 Task: Sort the products in the category "Soup, Salads & Sandwiches" by price (lowest first).
Action: Mouse scrolled (137, 117) with delta (0, 0)
Screenshot: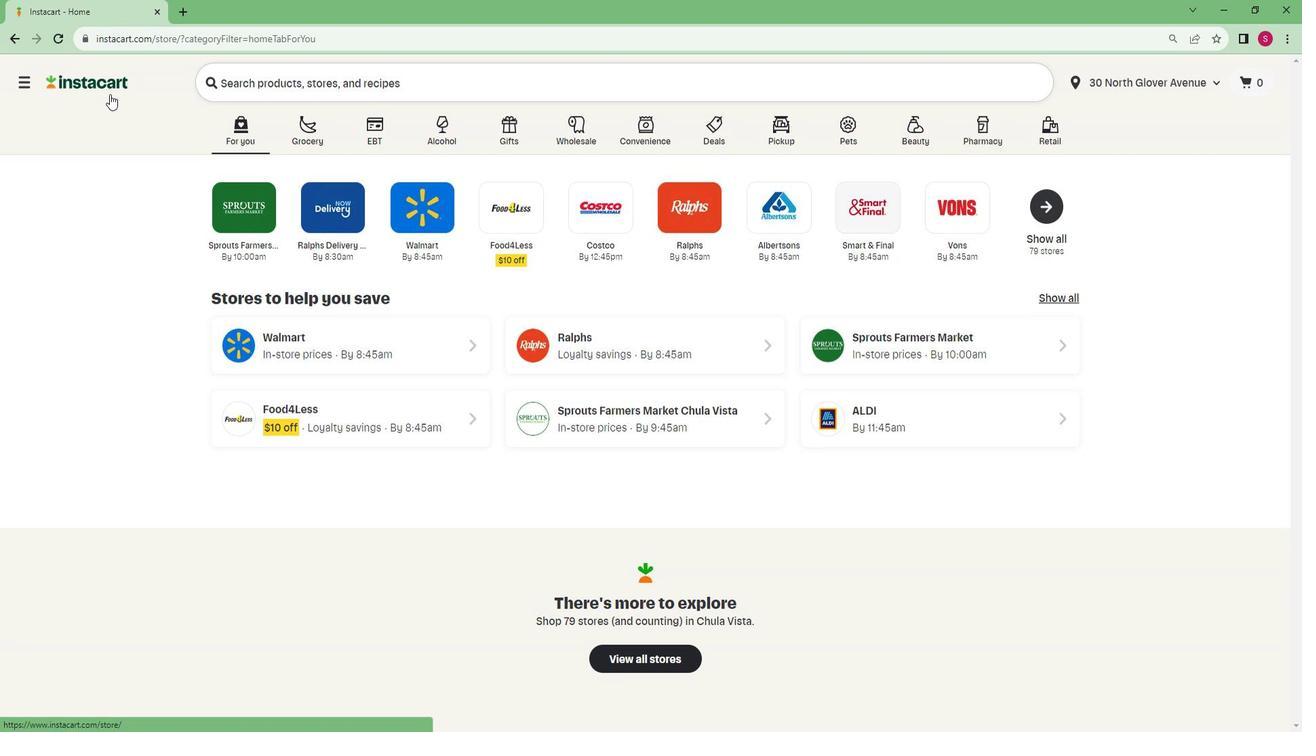 
Action: Mouse moved to (319, 160)
Screenshot: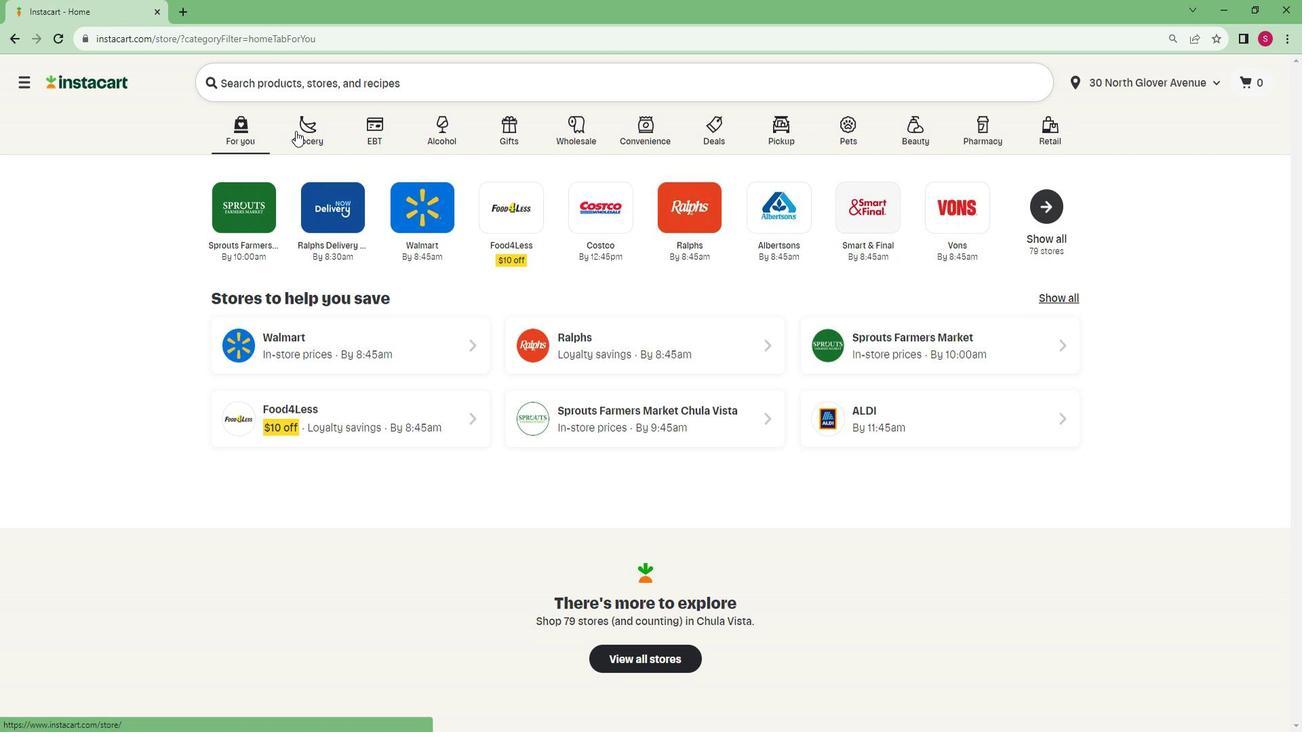 
Action: Mouse pressed left at (319, 160)
Screenshot: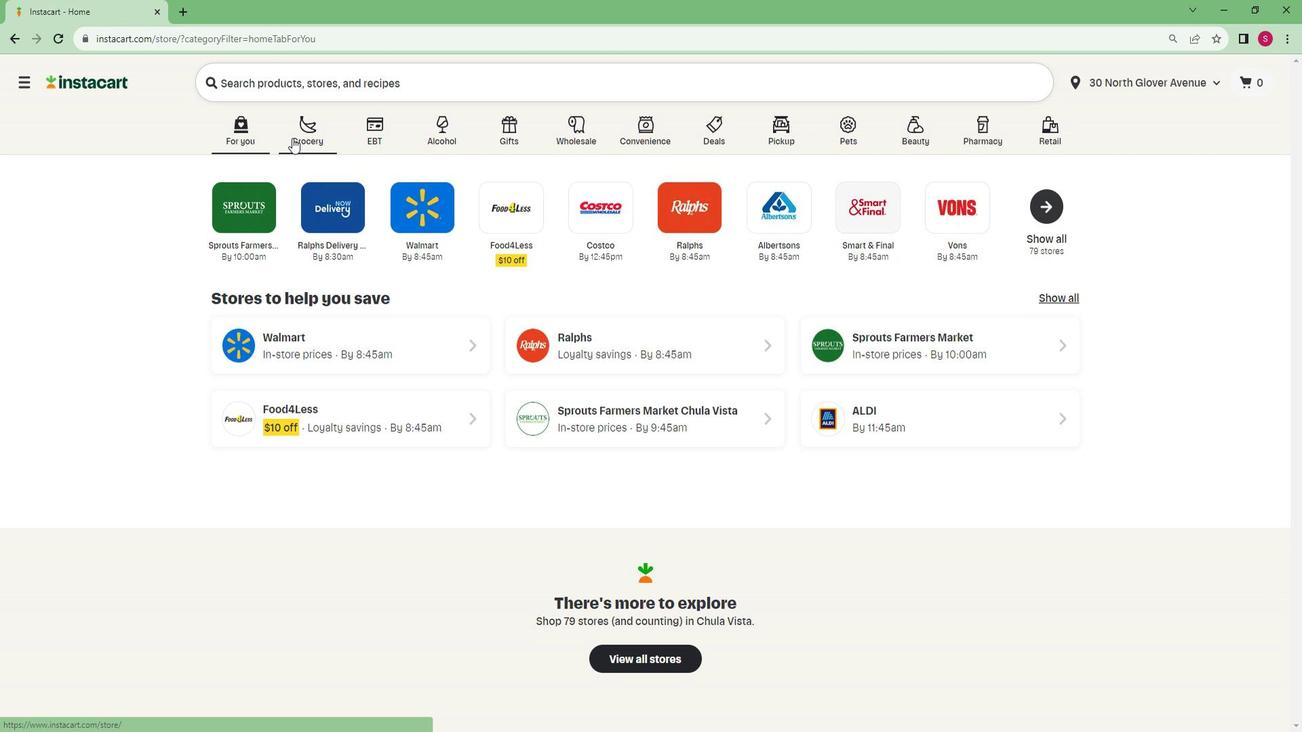 
Action: Mouse moved to (330, 231)
Screenshot: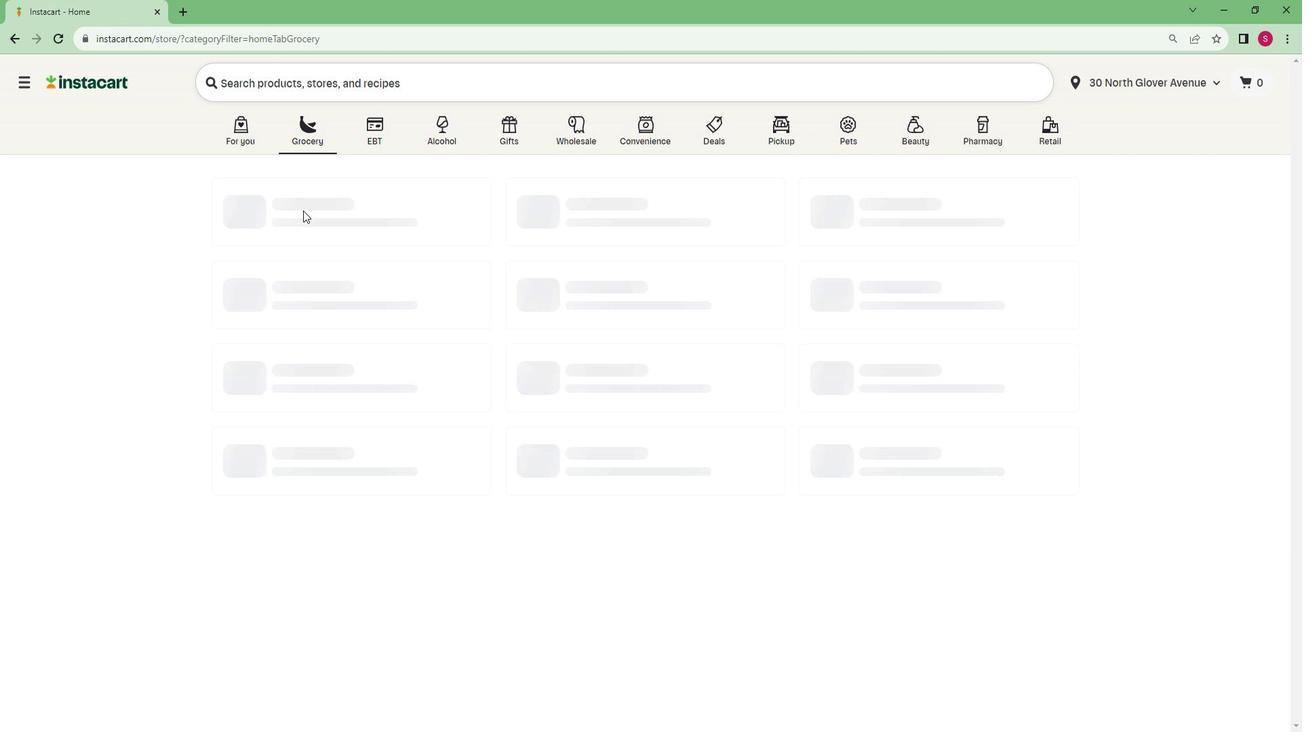 
Action: Mouse scrolled (330, 230) with delta (0, 0)
Screenshot: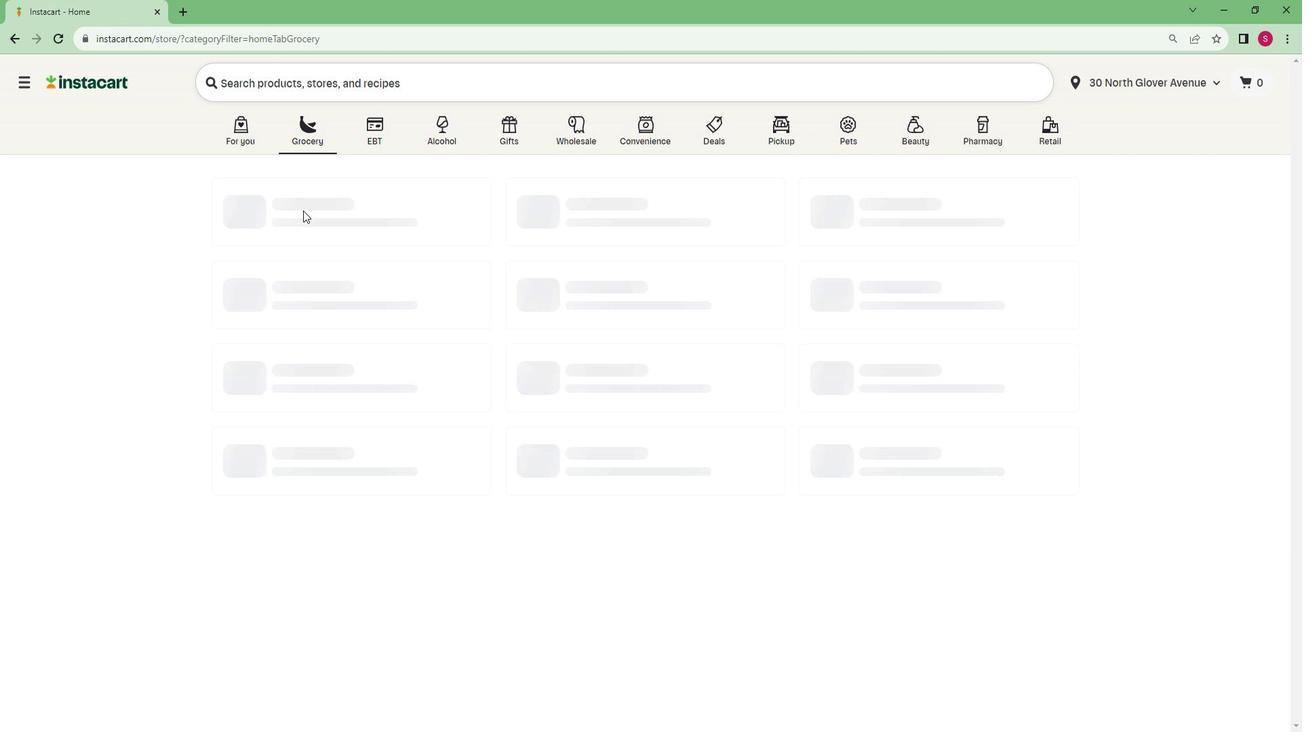 
Action: Mouse moved to (307, 390)
Screenshot: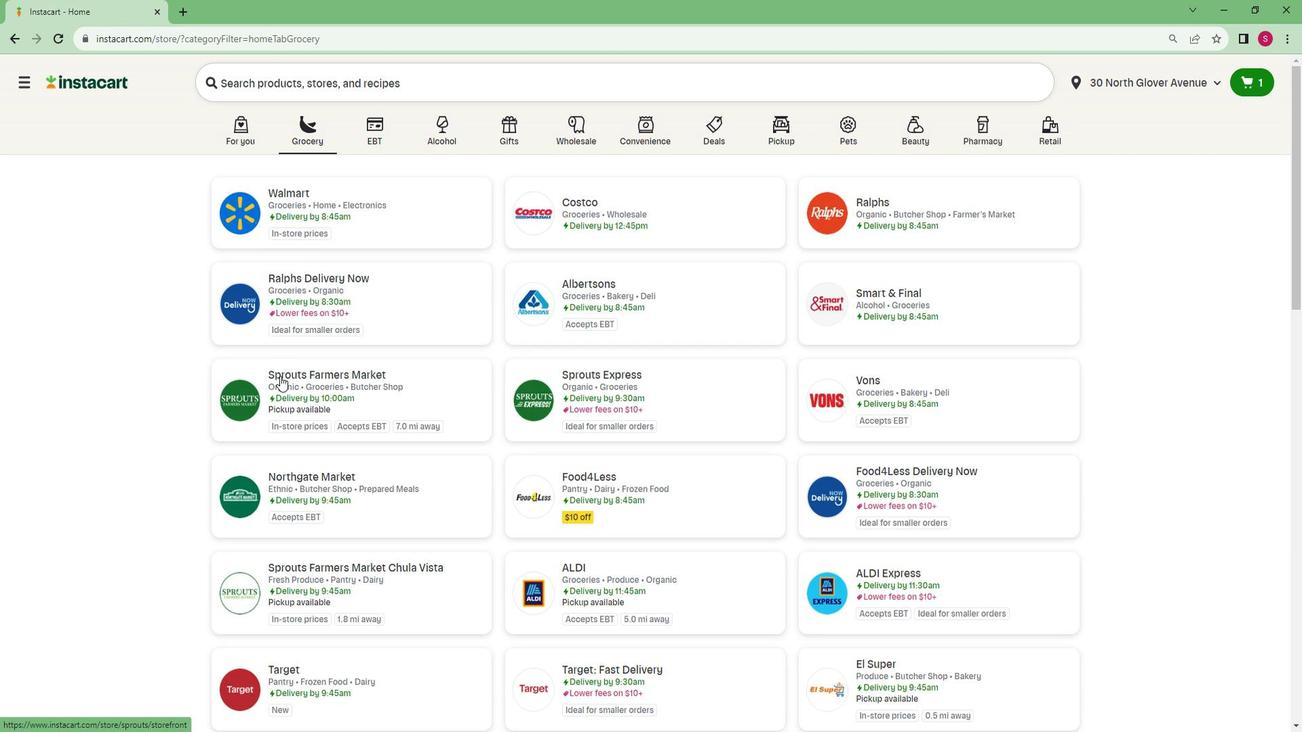 
Action: Mouse pressed left at (307, 390)
Screenshot: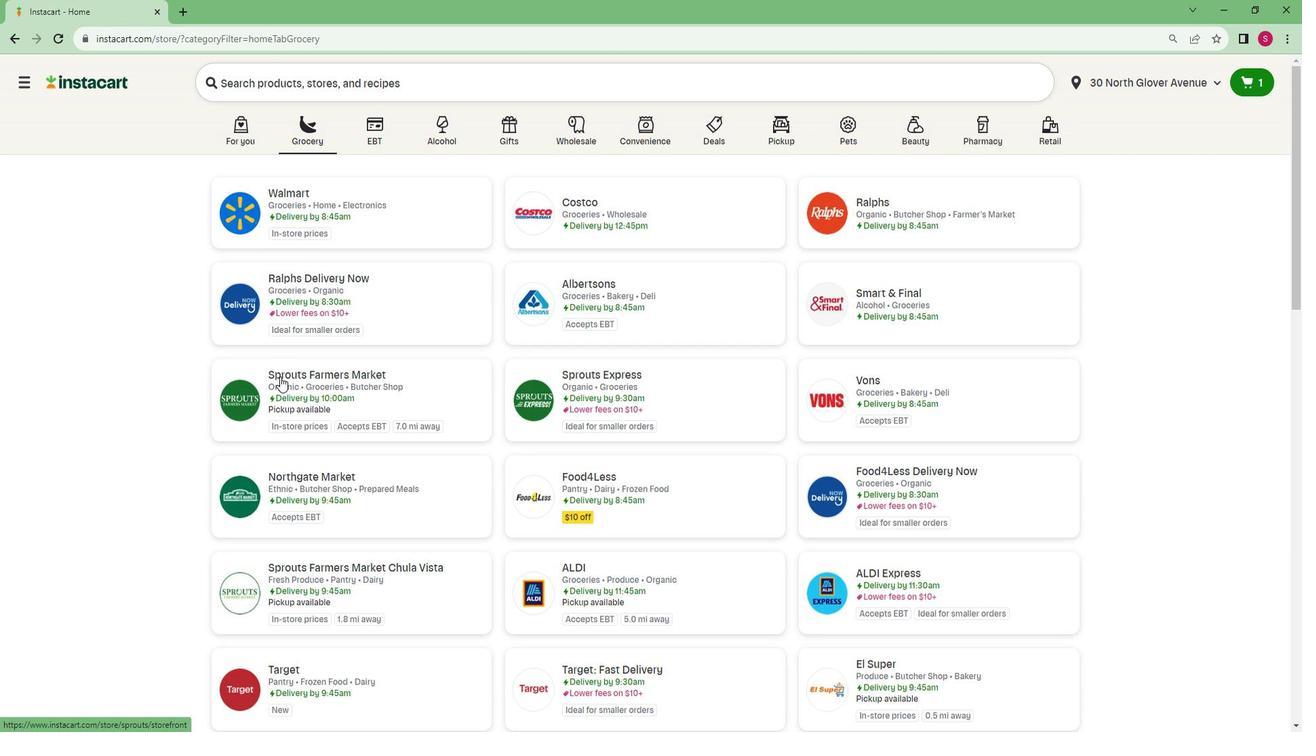 
Action: Mouse moved to (161, 501)
Screenshot: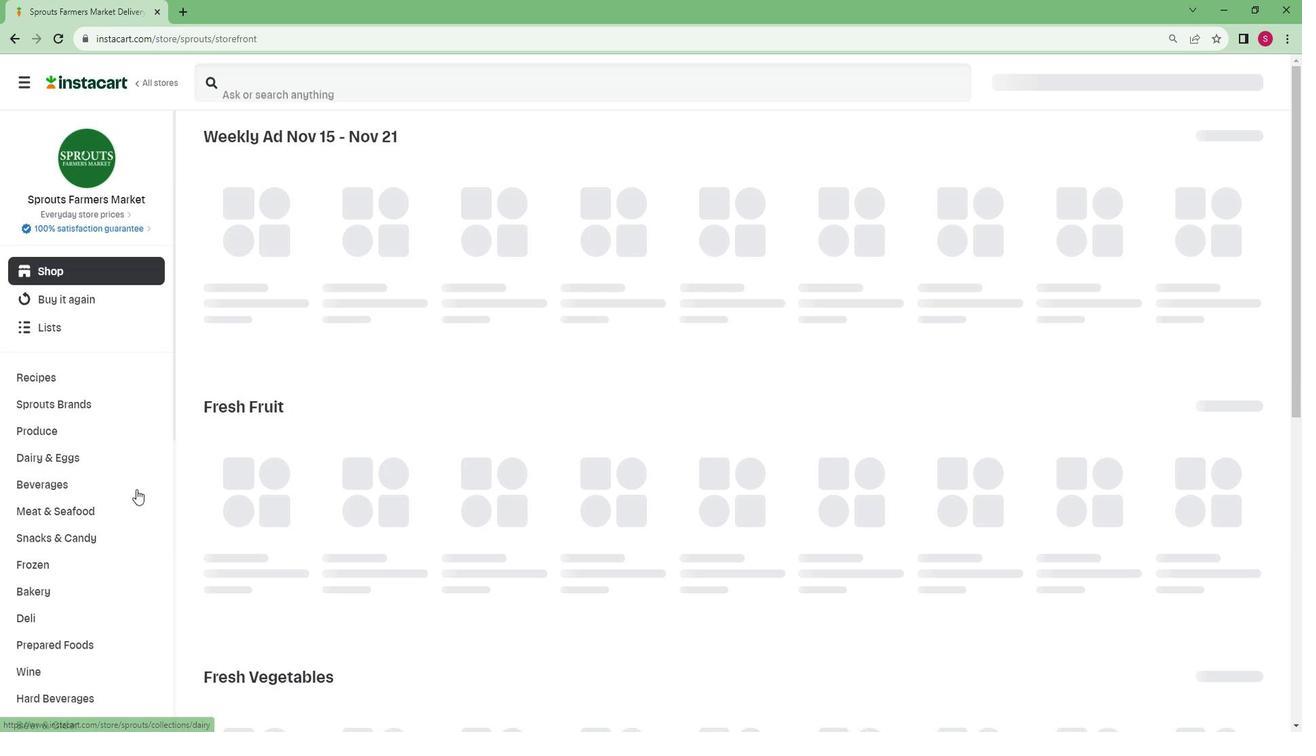 
Action: Mouse scrolled (161, 500) with delta (0, 0)
Screenshot: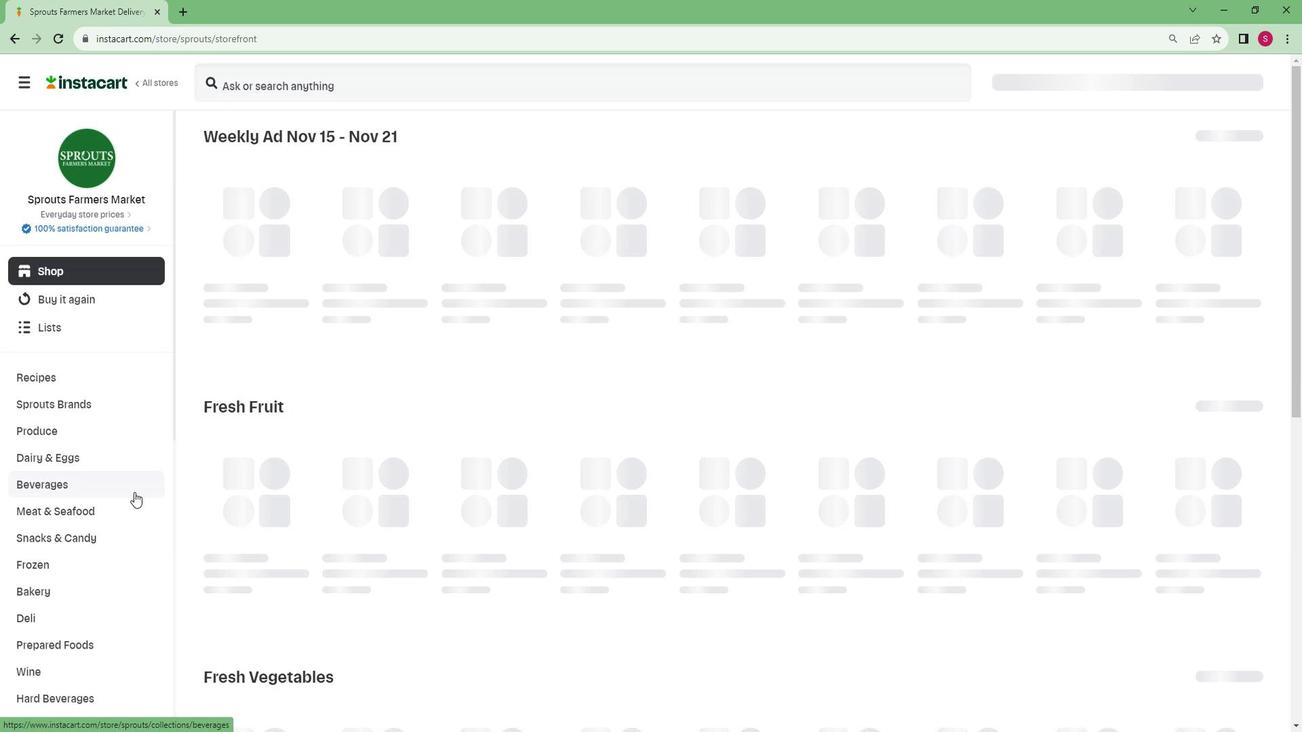 
Action: Mouse scrolled (161, 500) with delta (0, 0)
Screenshot: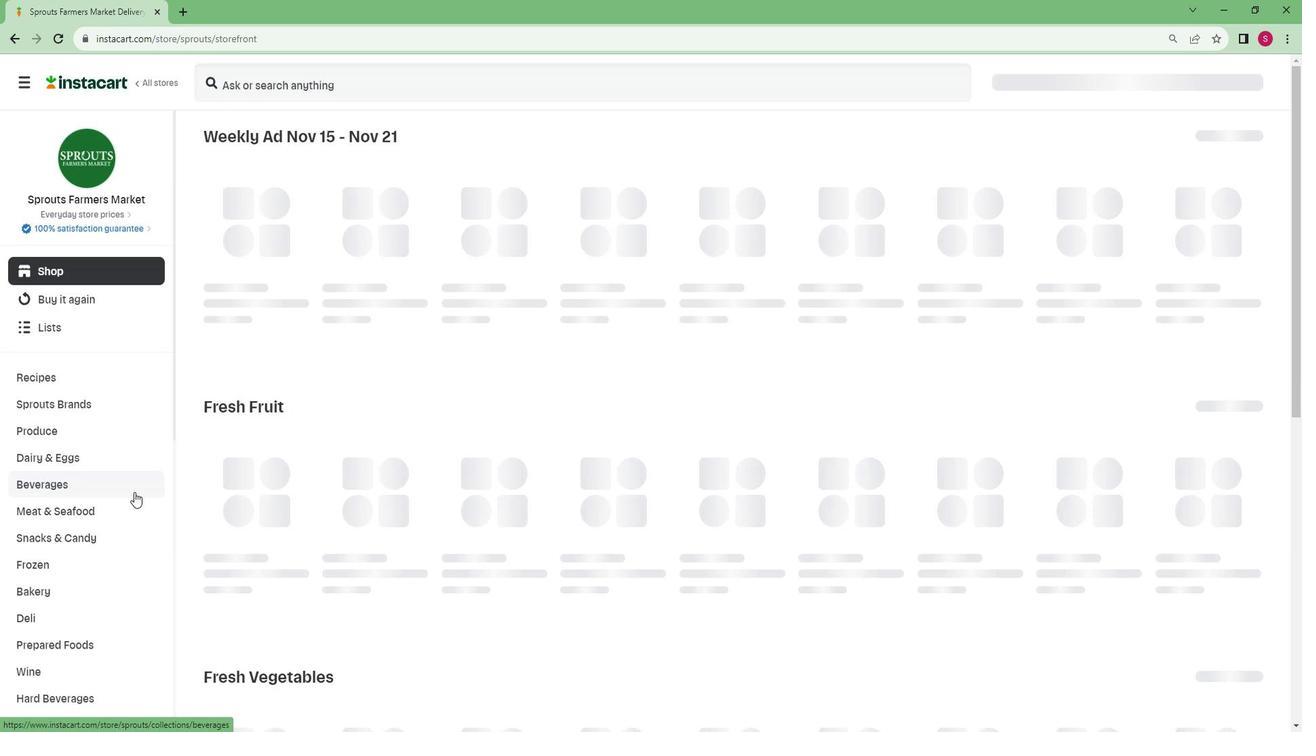 
Action: Mouse scrolled (161, 500) with delta (0, 0)
Screenshot: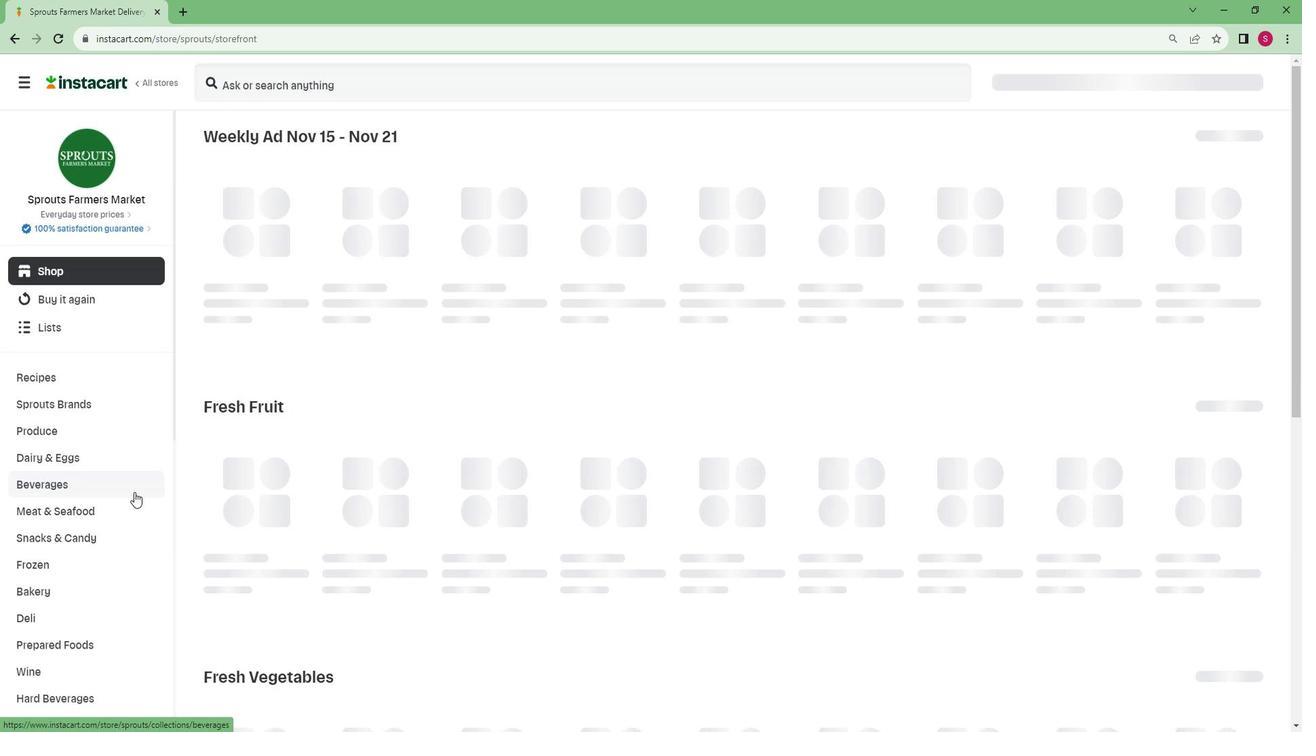 
Action: Mouse scrolled (161, 500) with delta (0, 0)
Screenshot: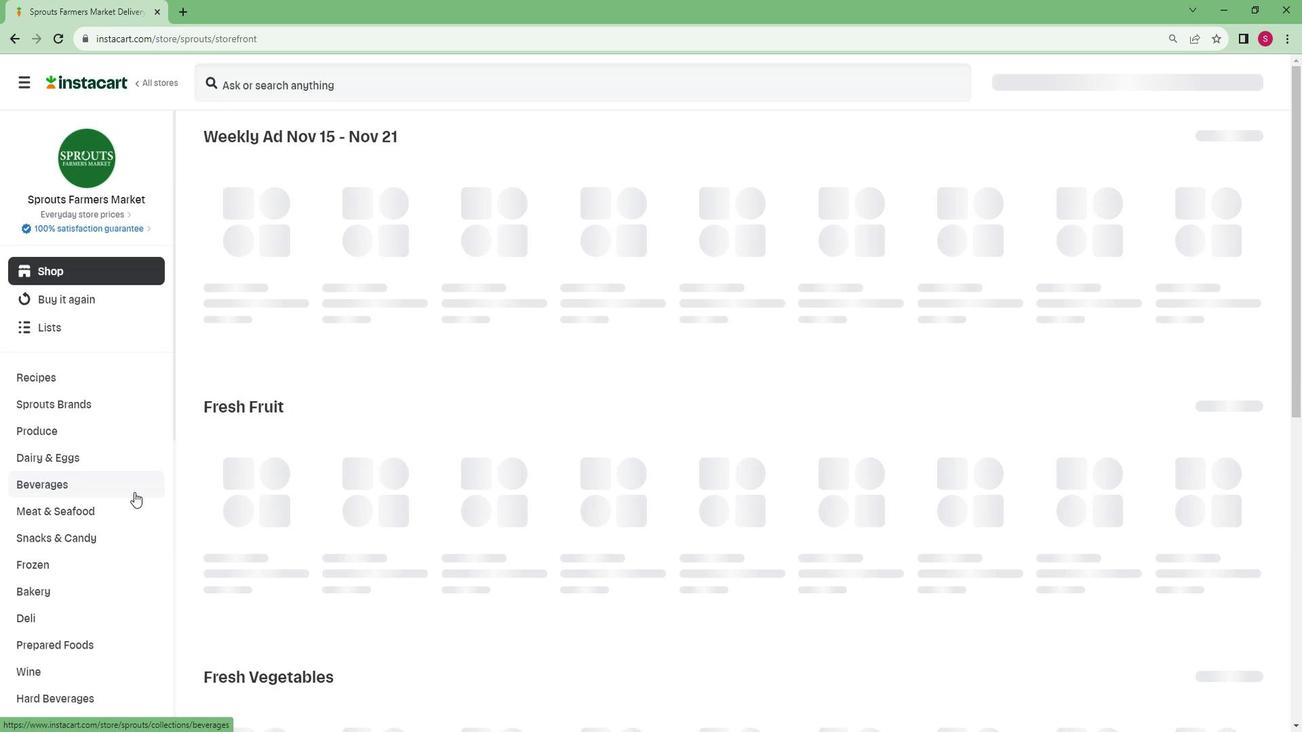 
Action: Mouse scrolled (161, 500) with delta (0, 0)
Screenshot: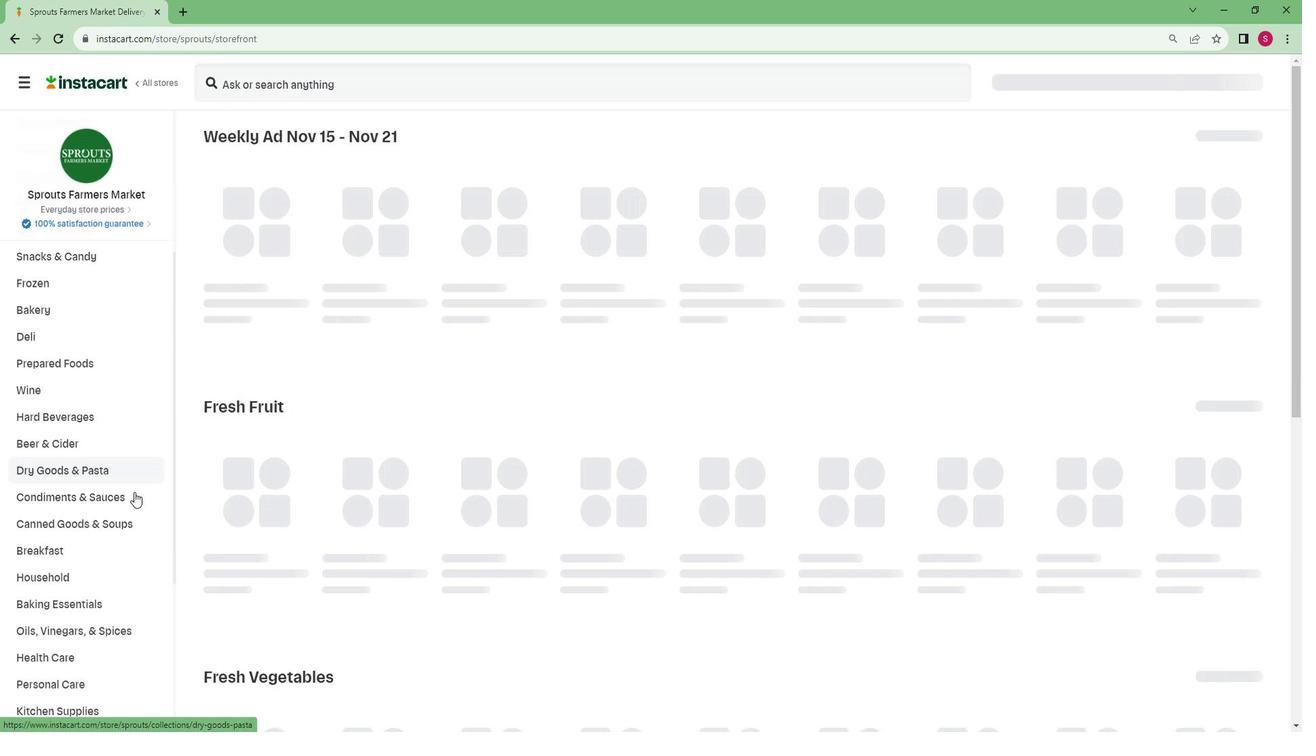
Action: Mouse scrolled (161, 500) with delta (0, 0)
Screenshot: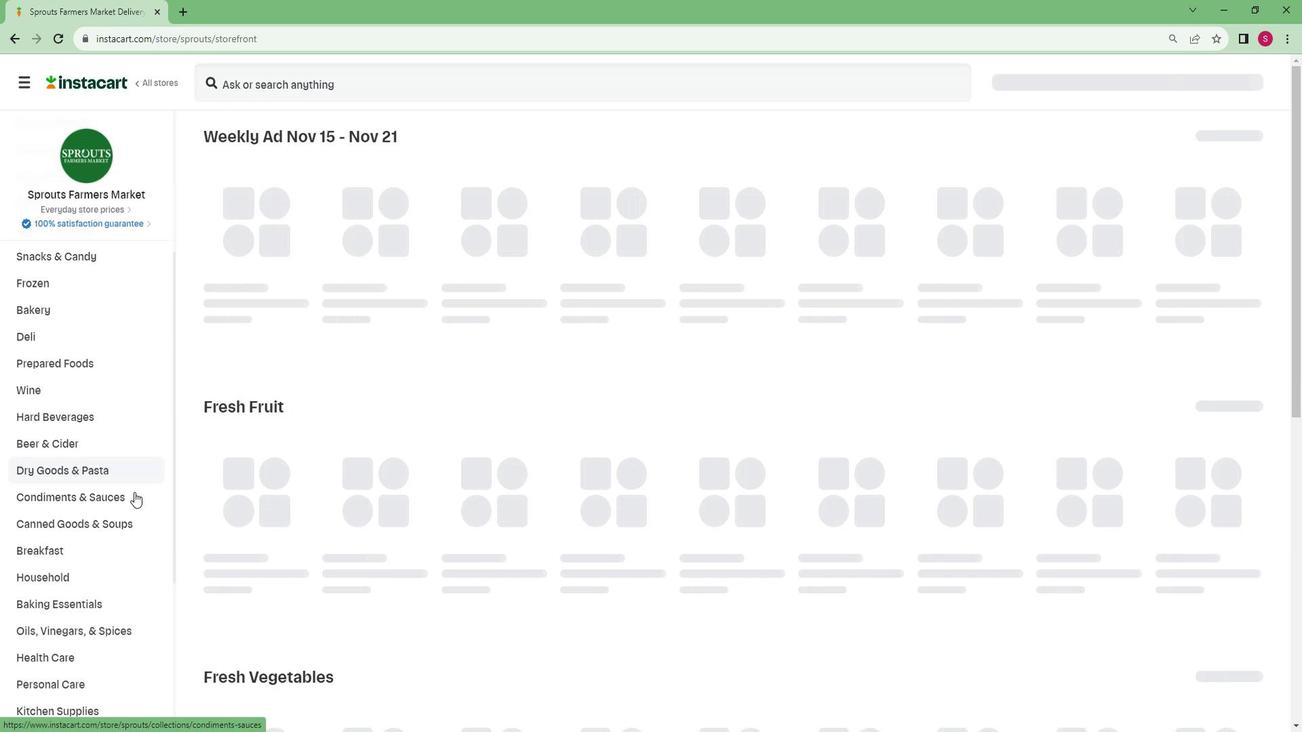 
Action: Mouse scrolled (161, 500) with delta (0, 0)
Screenshot: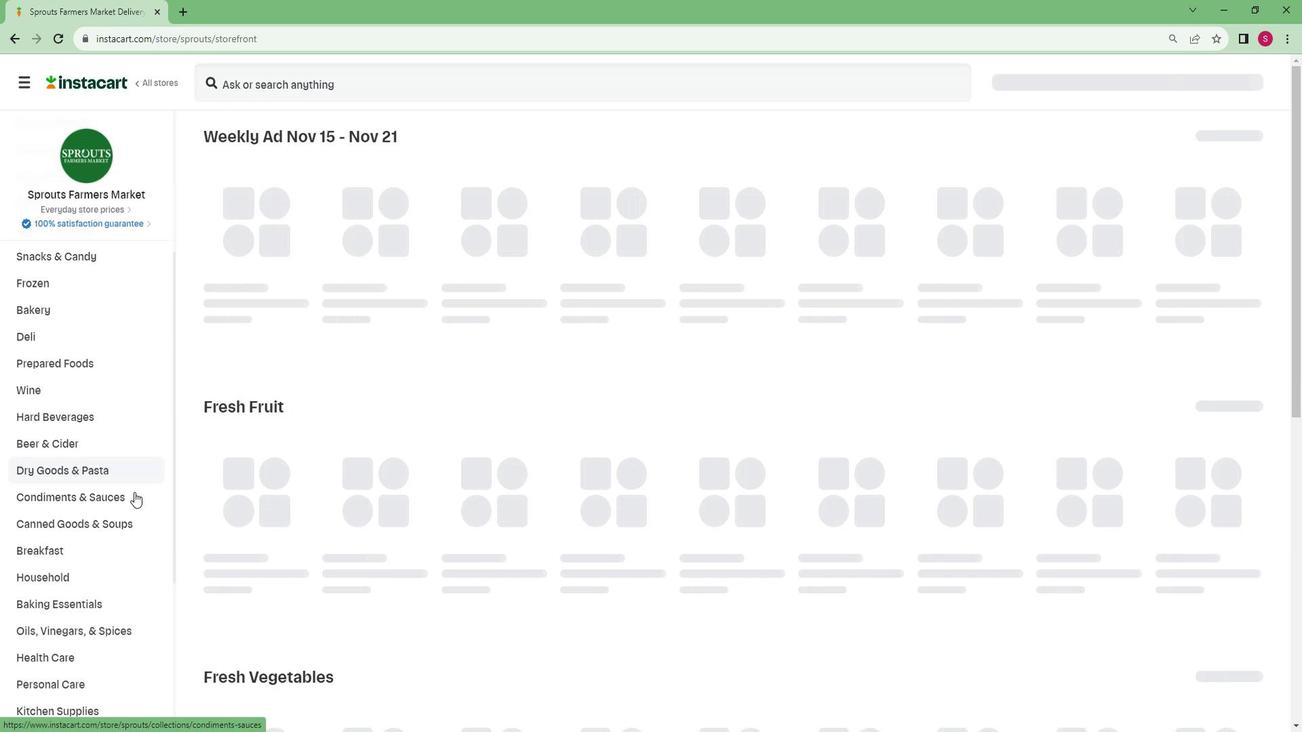 
Action: Mouse scrolled (161, 500) with delta (0, 0)
Screenshot: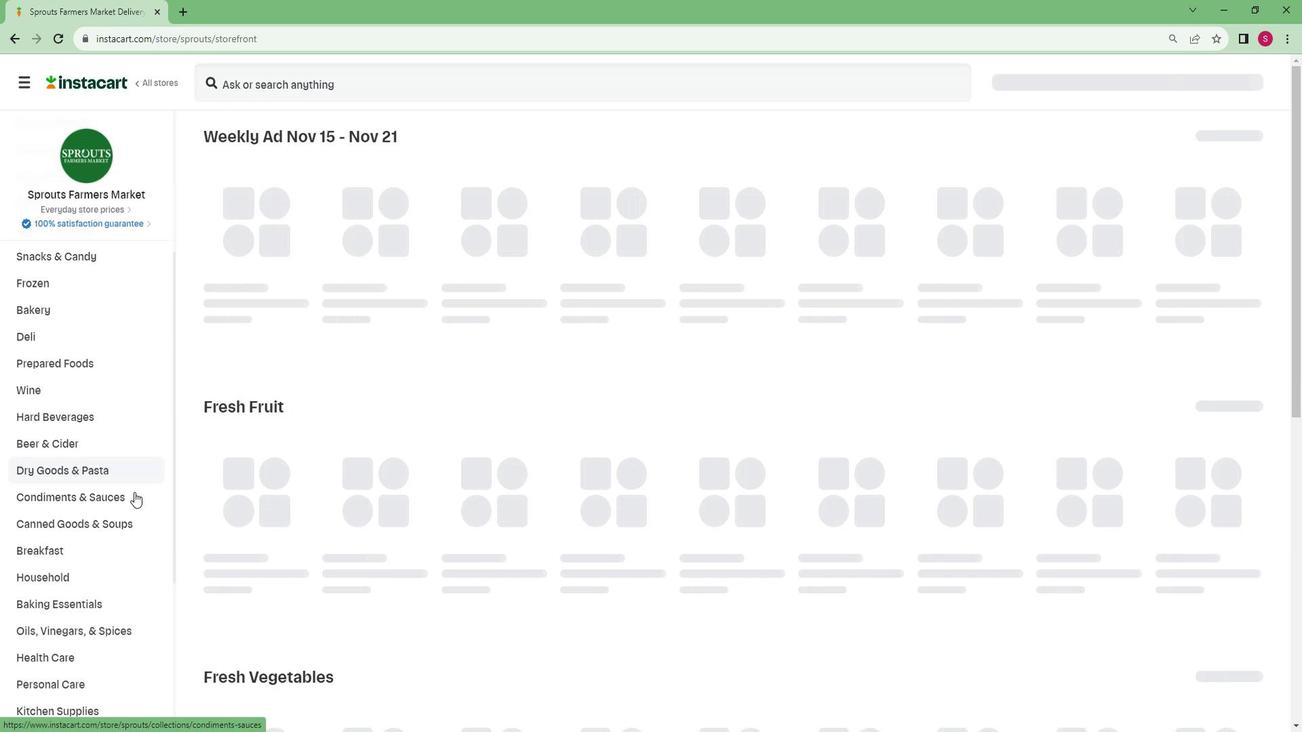 
Action: Mouse scrolled (161, 500) with delta (0, 0)
Screenshot: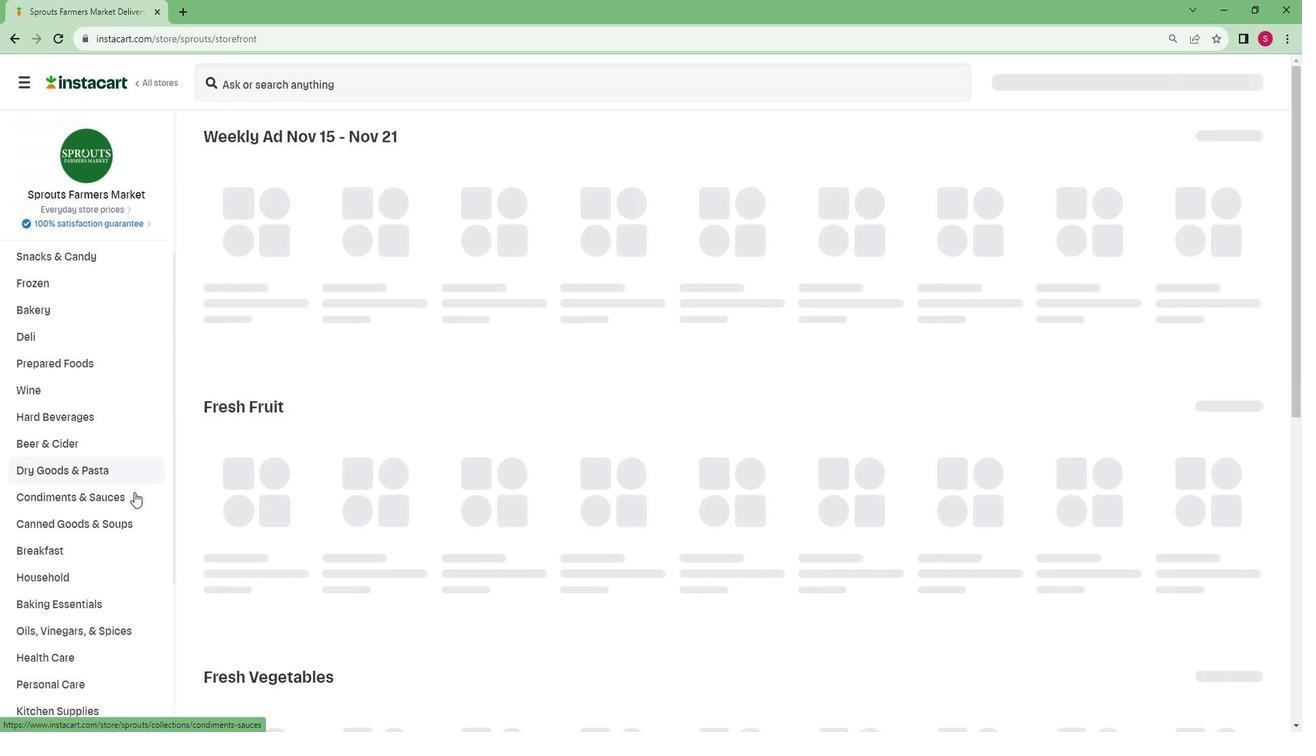 
Action: Mouse scrolled (161, 500) with delta (0, 0)
Screenshot: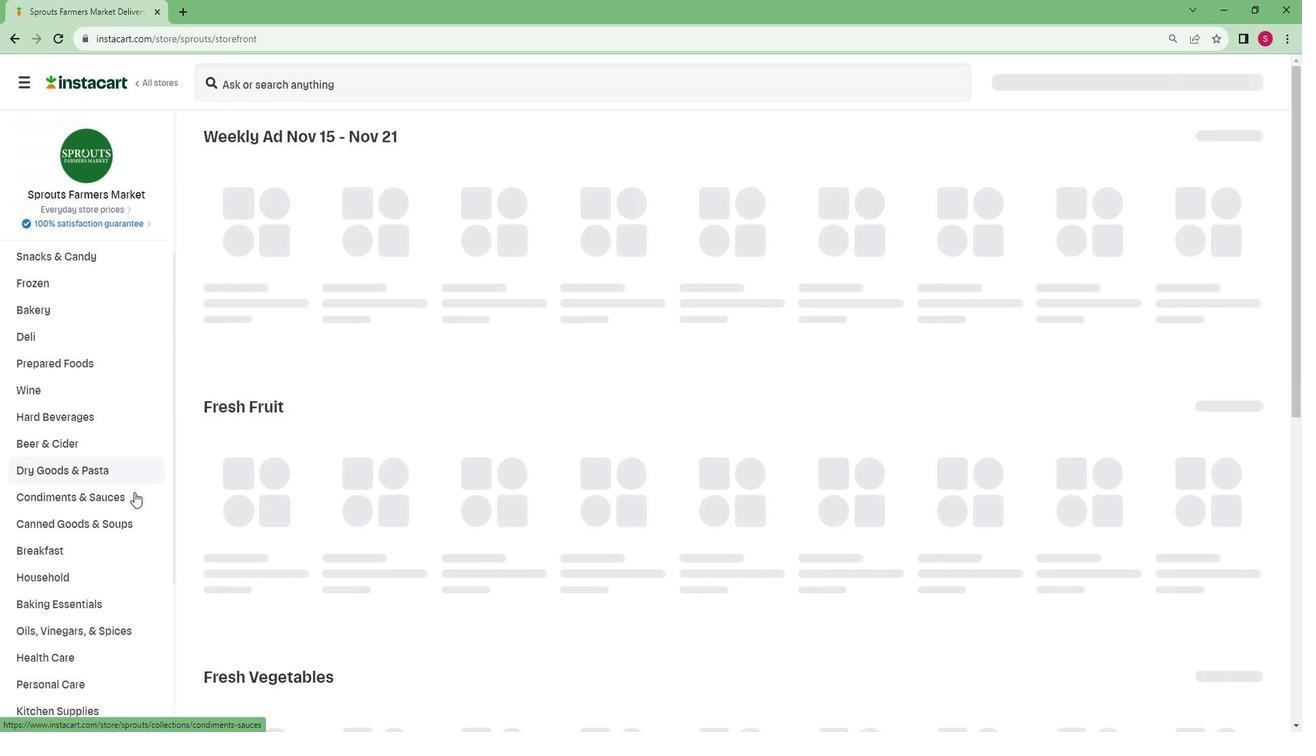 
Action: Mouse moved to (159, 501)
Screenshot: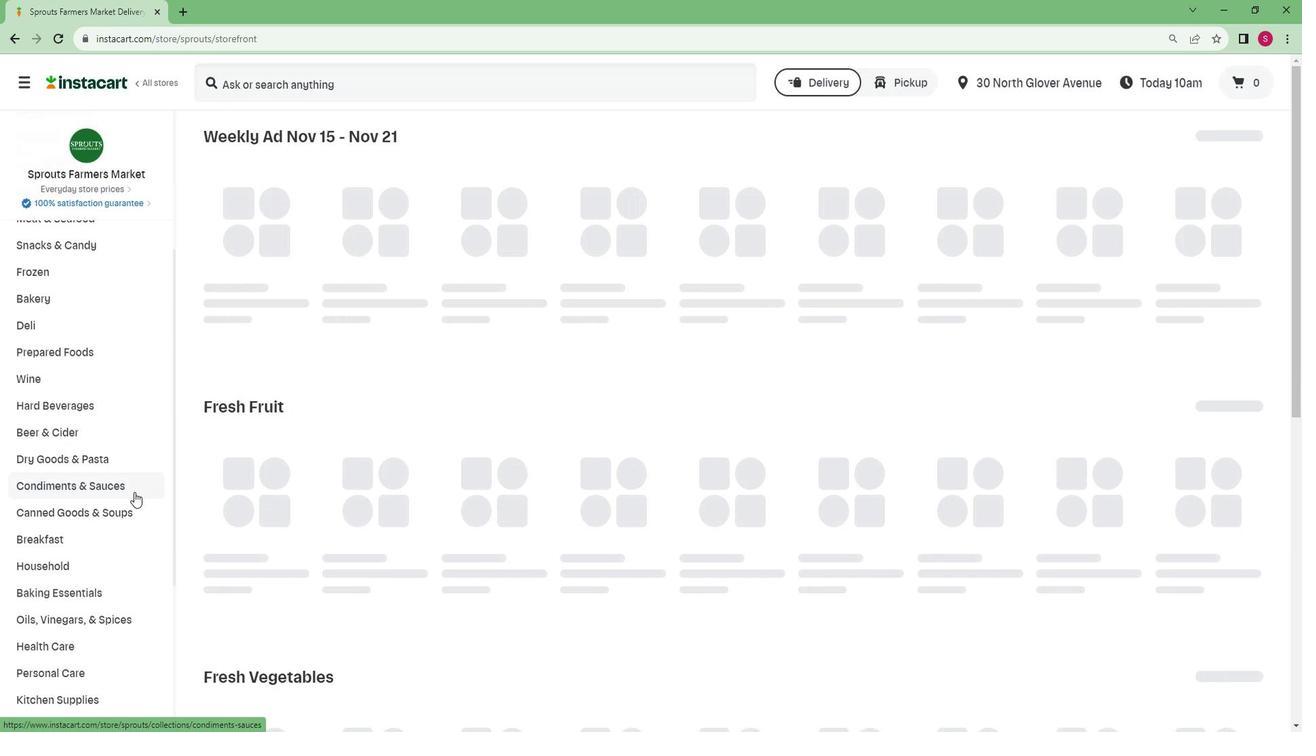 
Action: Mouse scrolled (159, 502) with delta (0, 0)
Screenshot: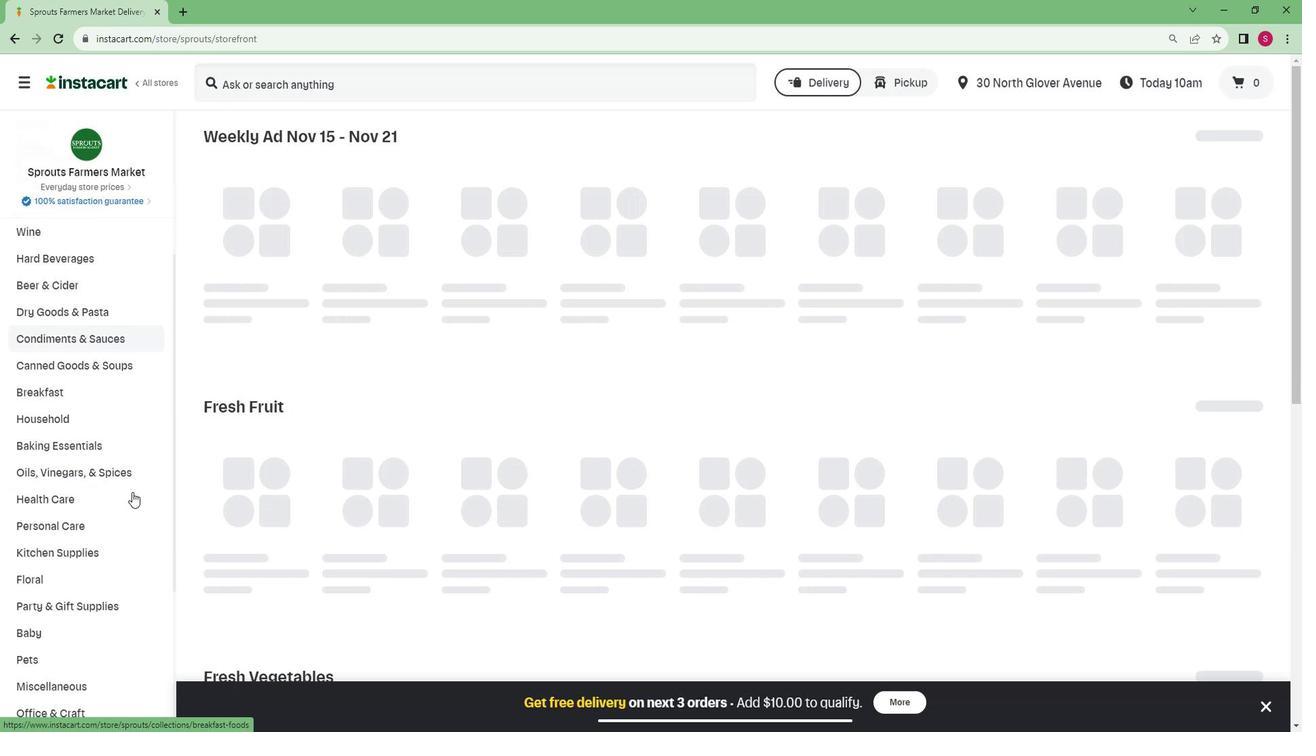 
Action: Mouse moved to (108, 692)
Screenshot: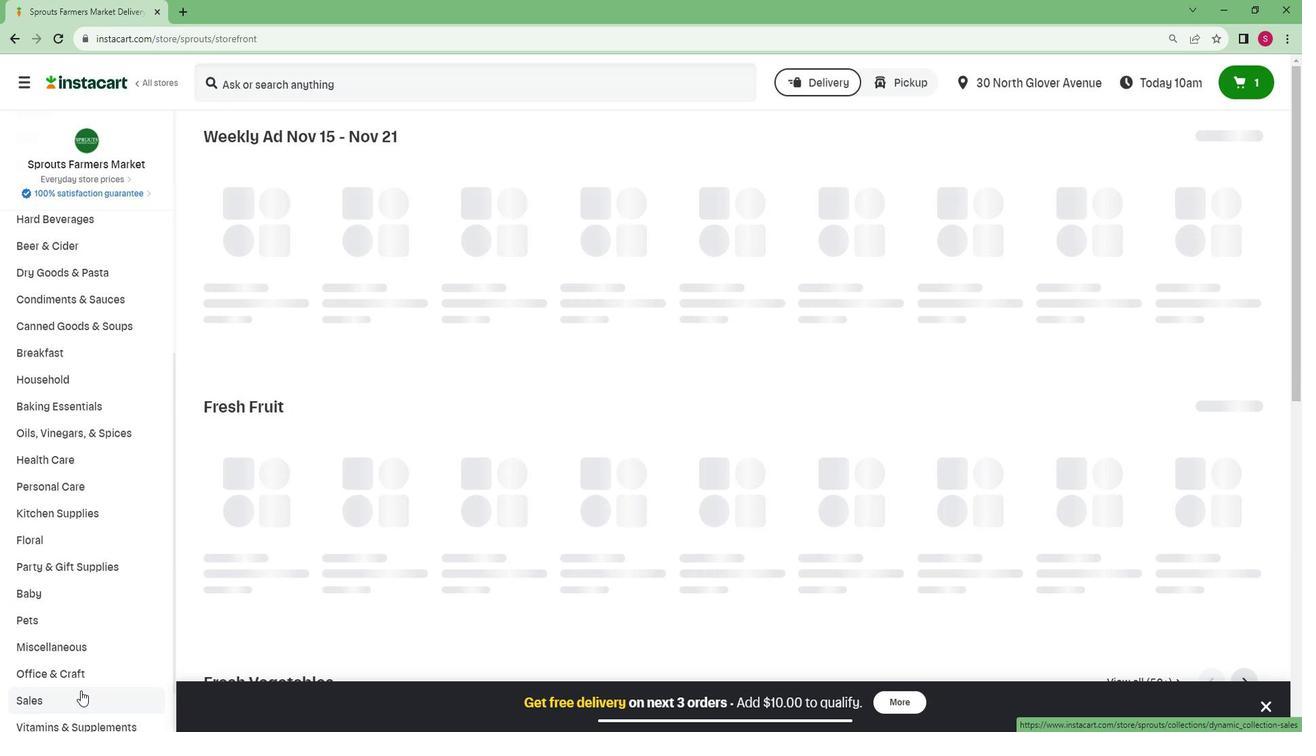 
Action: Mouse scrolled (108, 691) with delta (0, 0)
Screenshot: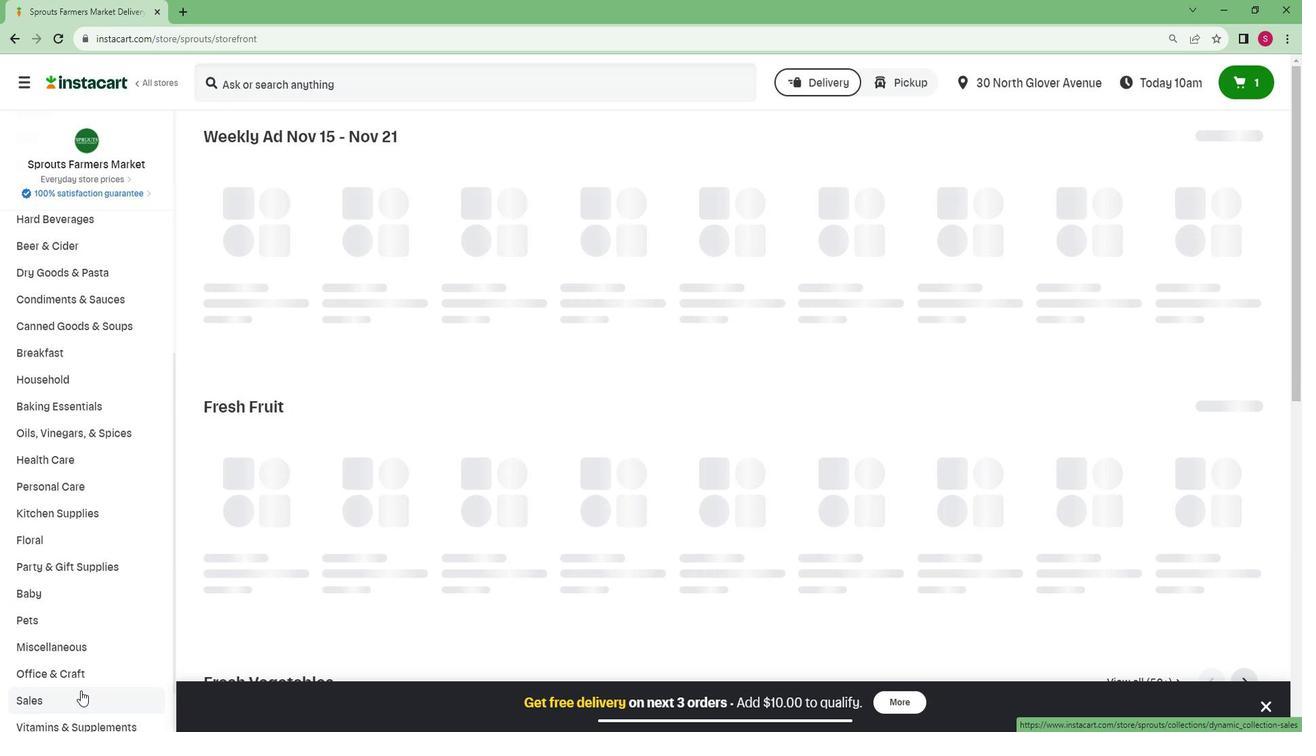 
Action: Mouse moved to (108, 691)
Screenshot: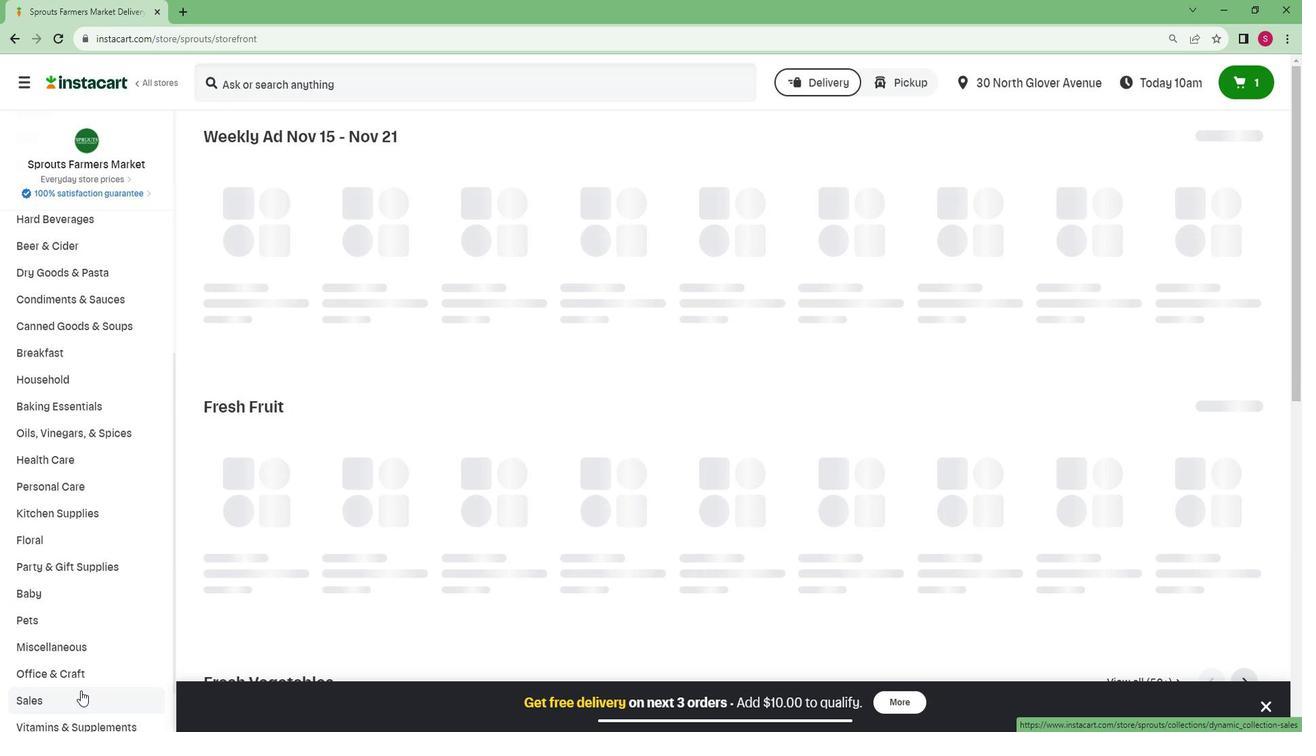 
Action: Mouse scrolled (108, 690) with delta (0, 0)
Screenshot: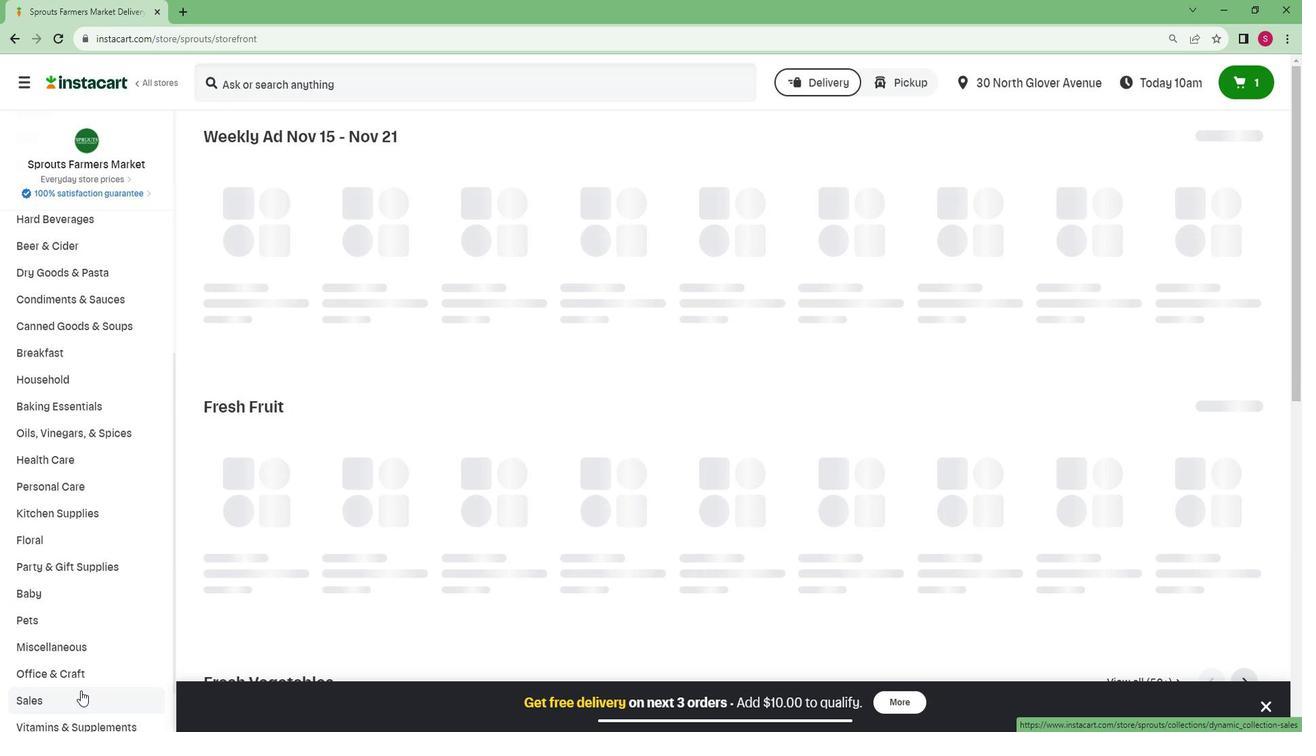 
Action: Mouse moved to (108, 690)
Screenshot: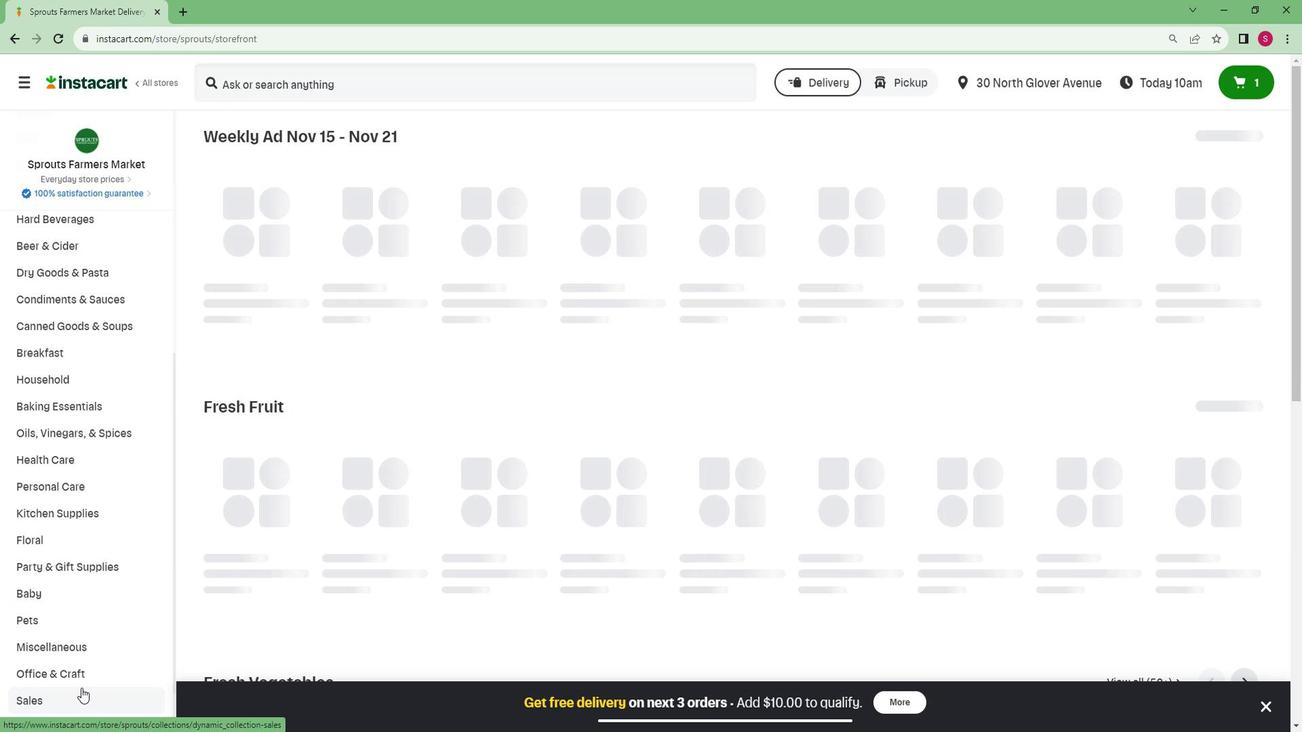 
Action: Mouse scrolled (108, 689) with delta (0, 0)
Screenshot: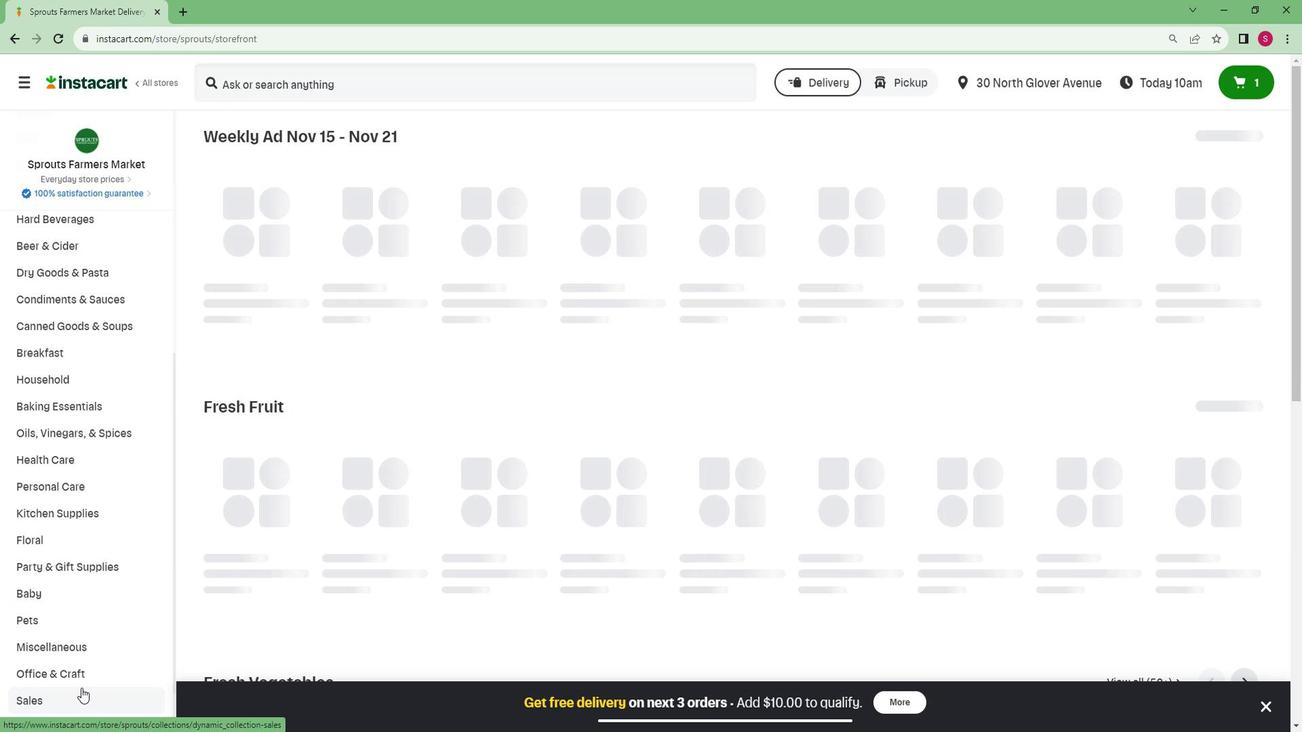 
Action: Mouse moved to (106, 685)
Screenshot: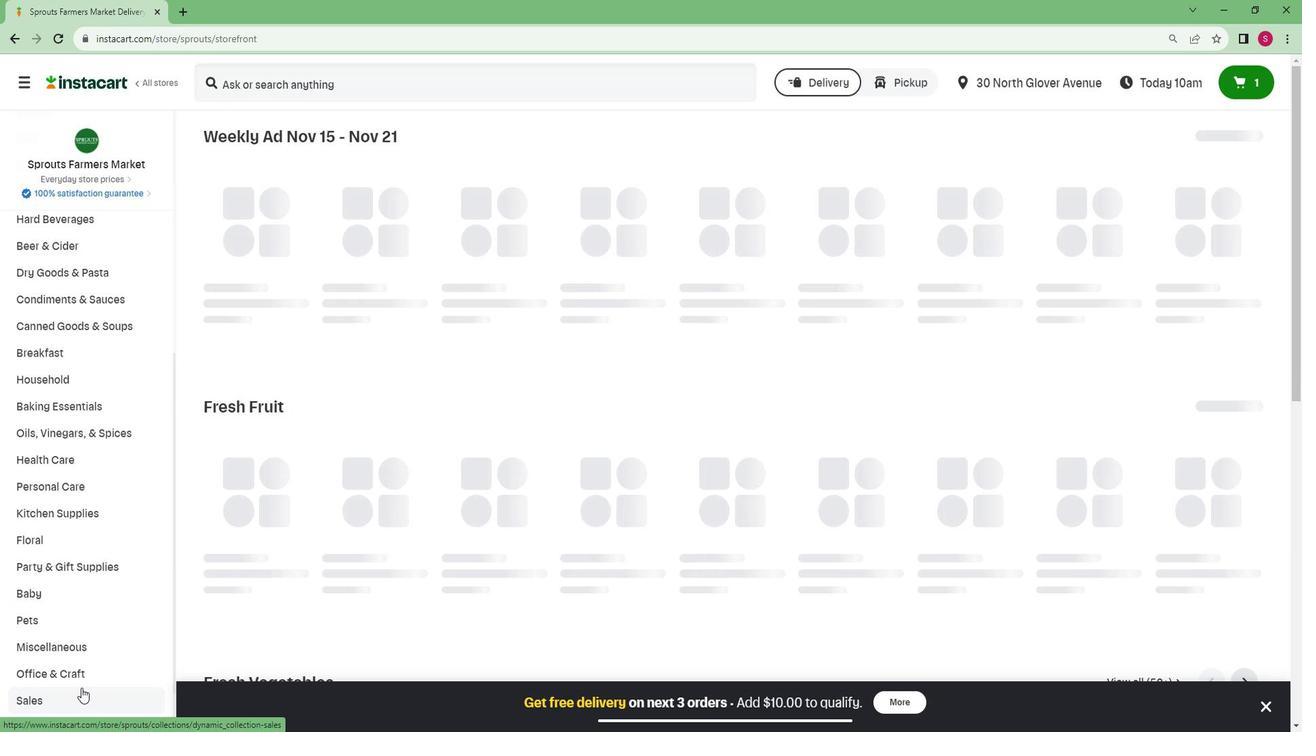 
Action: Mouse scrolled (106, 685) with delta (0, 0)
Screenshot: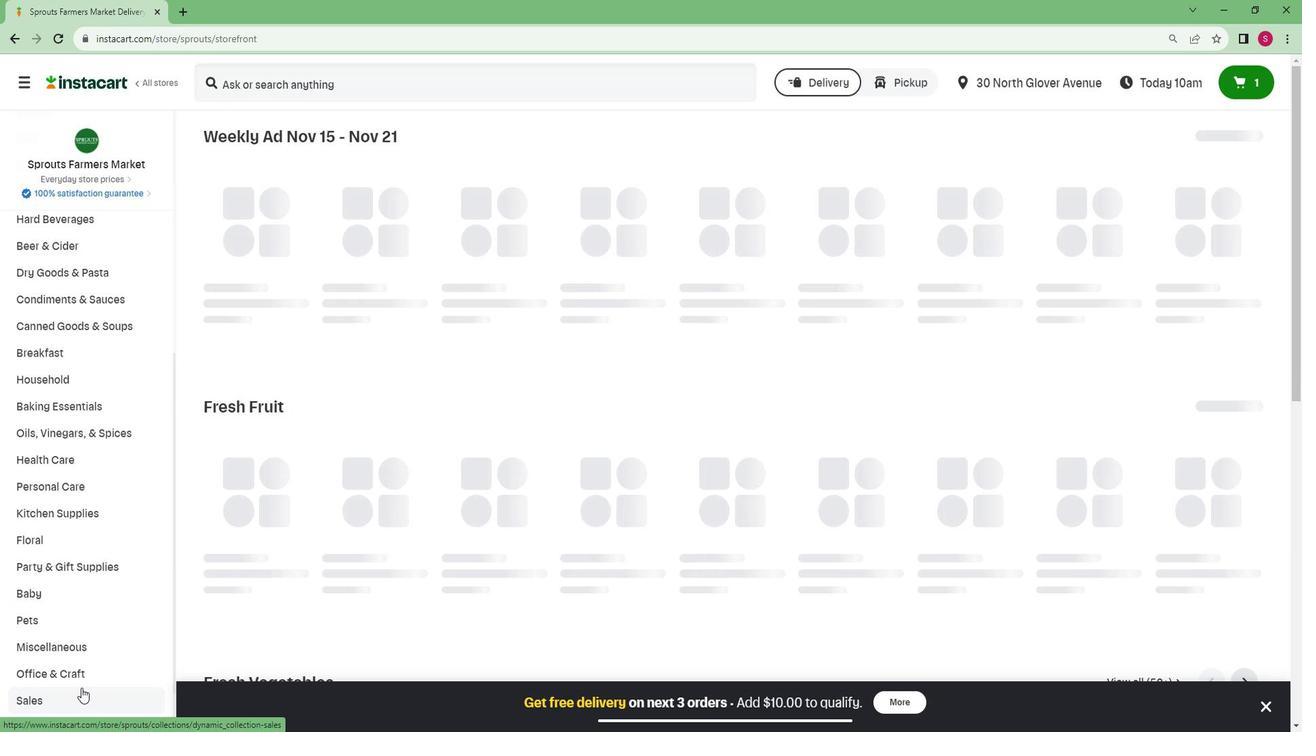 
Action: Mouse moved to (88, 711)
Screenshot: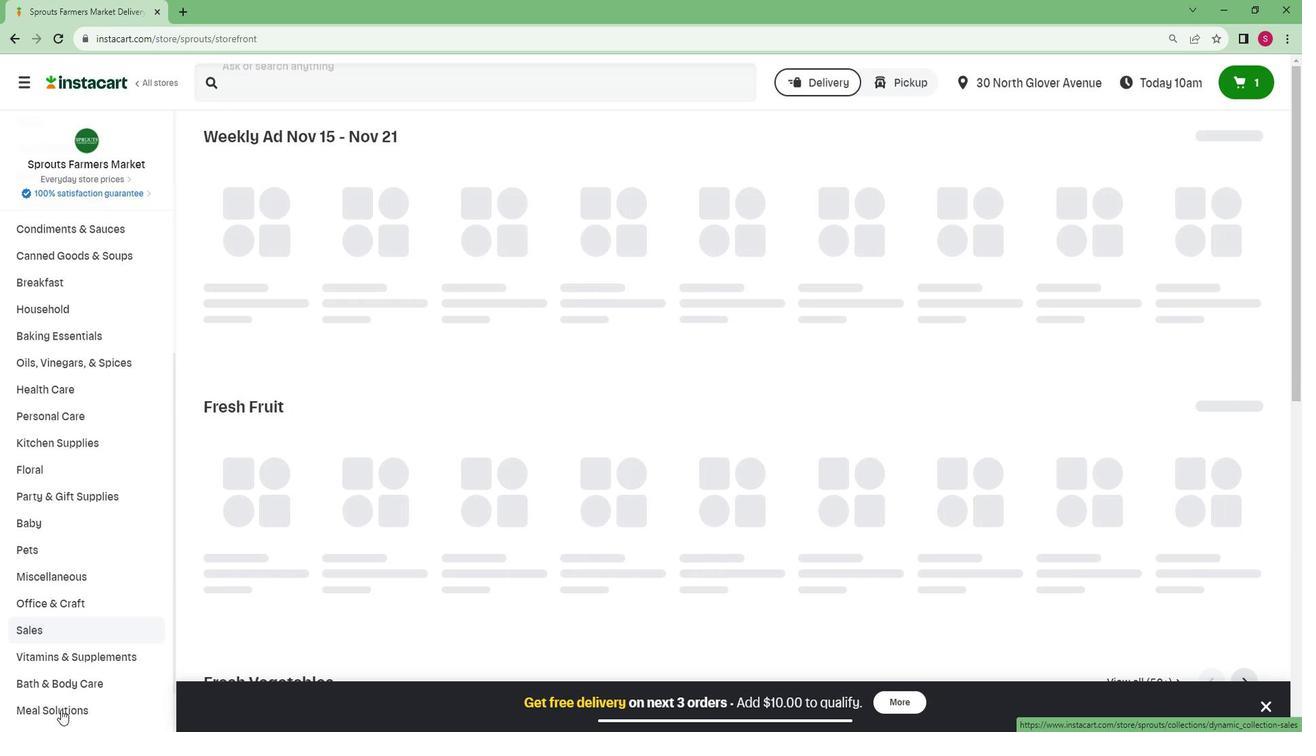 
Action: Mouse pressed left at (88, 711)
Screenshot: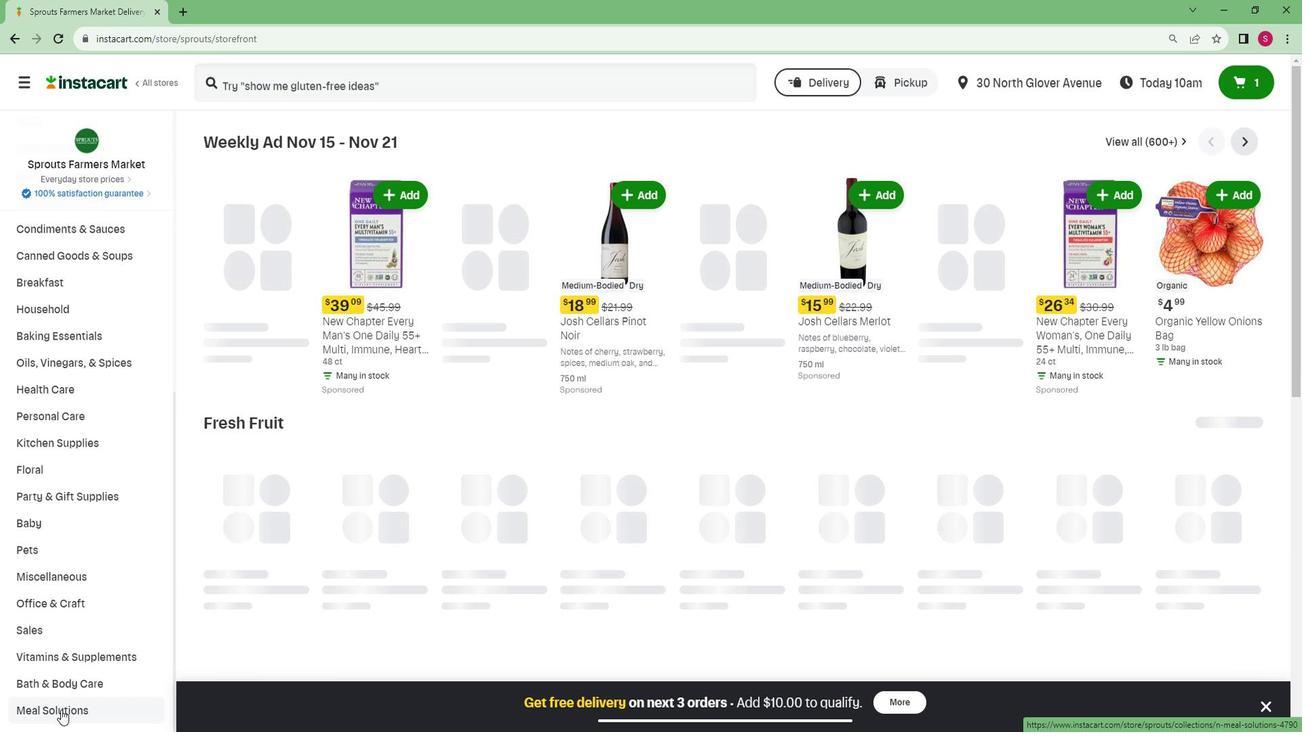 
Action: Mouse moved to (100, 684)
Screenshot: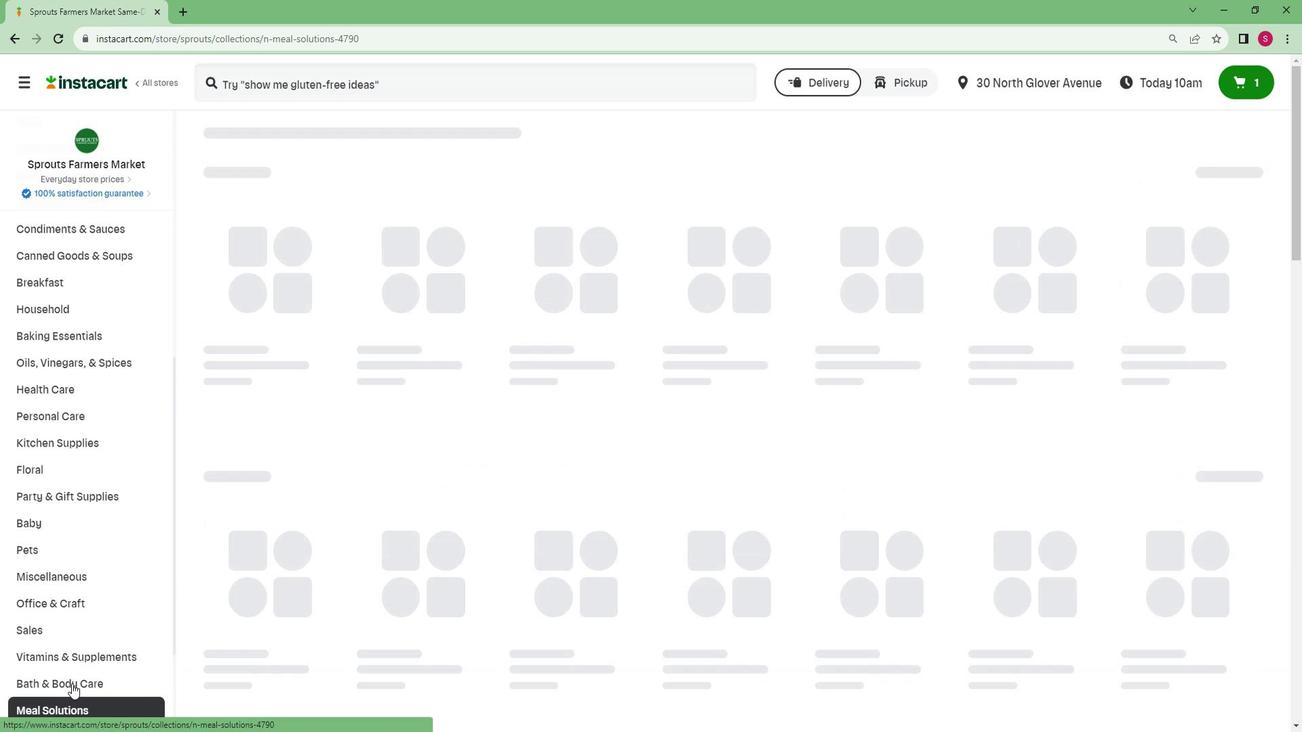 
Action: Mouse scrolled (100, 683) with delta (0, 0)
Screenshot: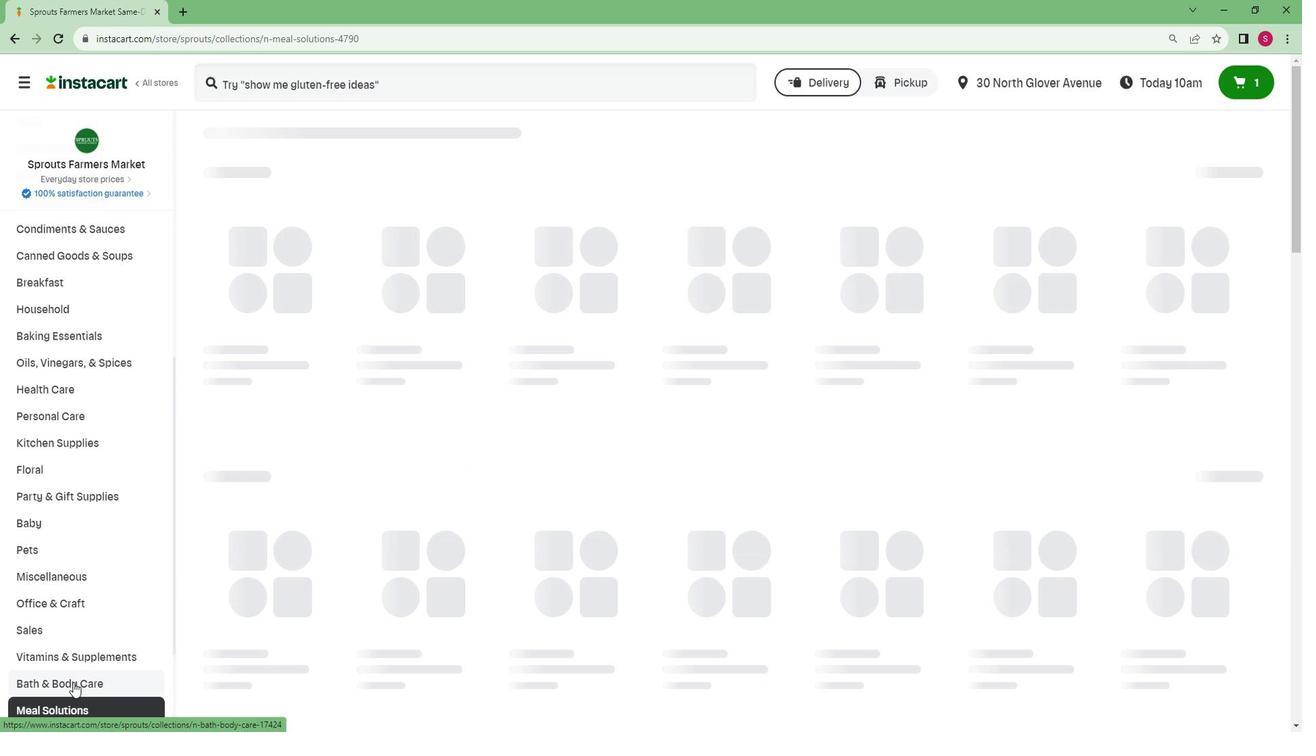 
Action: Mouse scrolled (100, 683) with delta (0, 0)
Screenshot: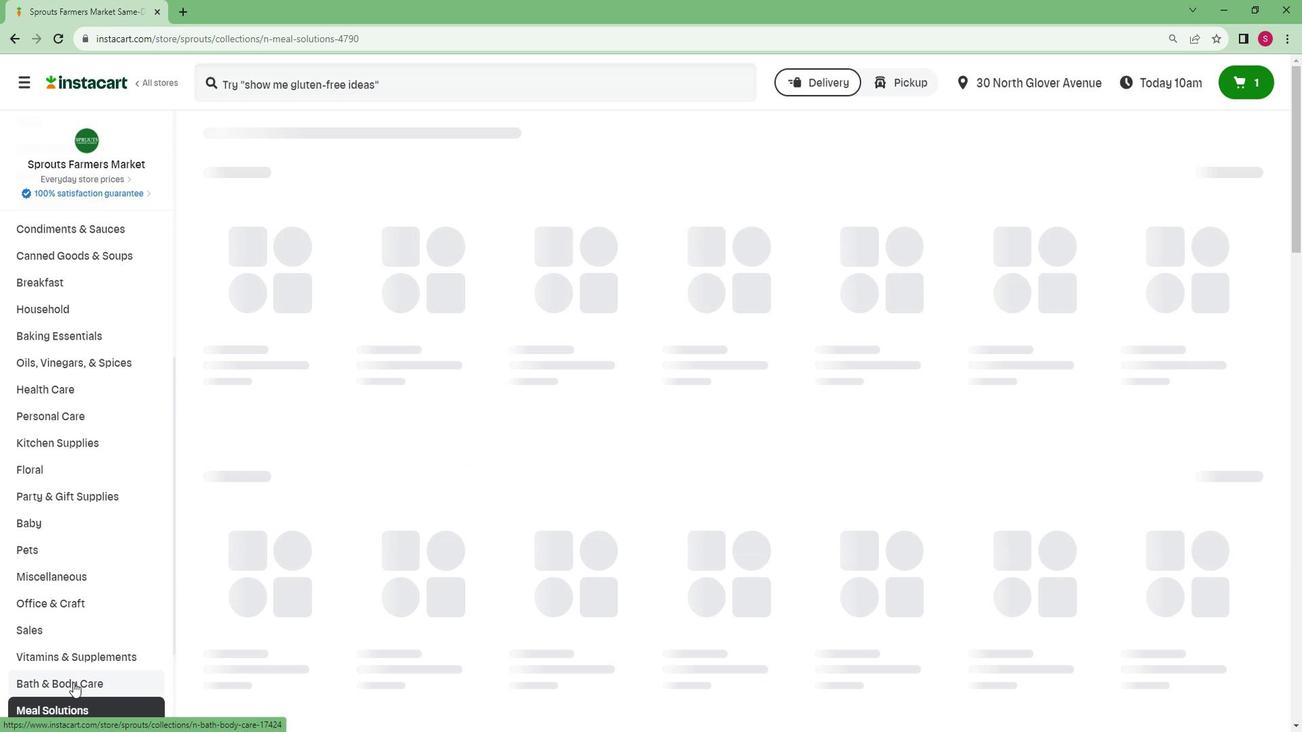 
Action: Mouse scrolled (100, 683) with delta (0, 0)
Screenshot: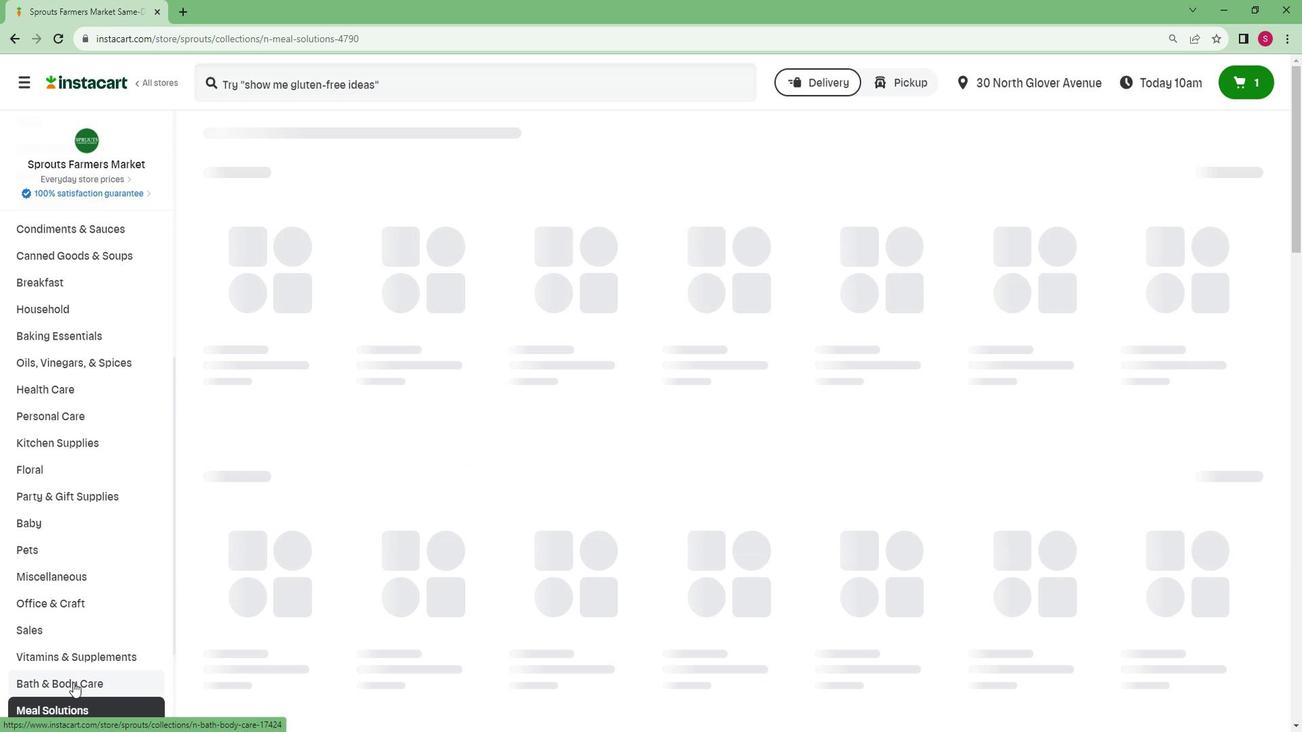 
Action: Mouse scrolled (100, 683) with delta (0, 0)
Screenshot: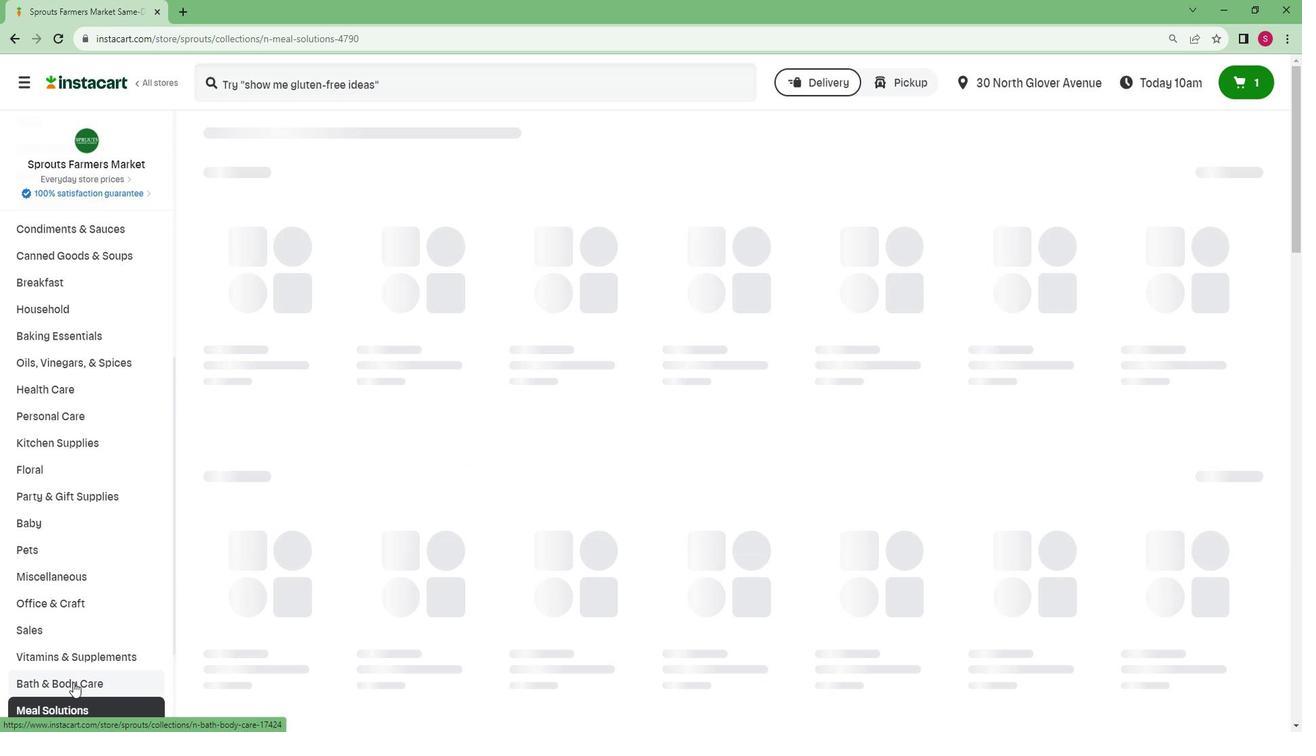 
Action: Mouse scrolled (100, 683) with delta (0, 0)
Screenshot: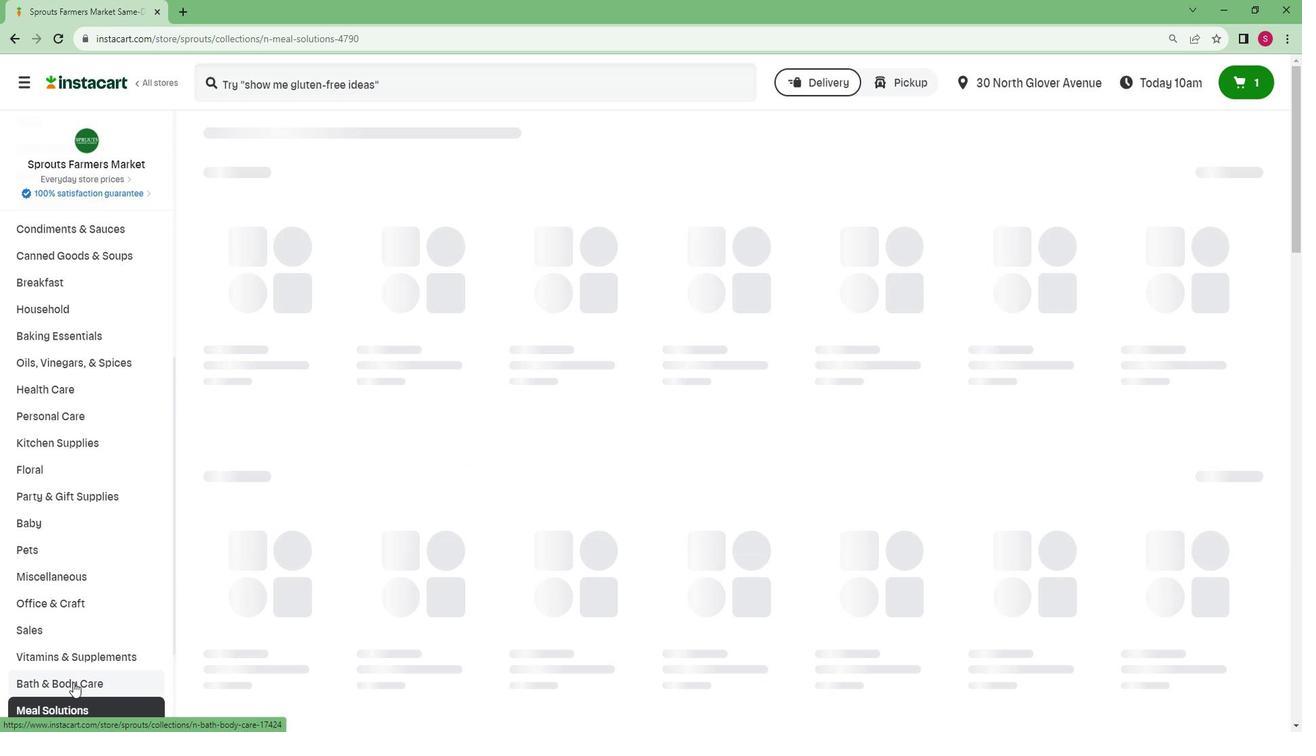
Action: Mouse moved to (100, 683)
Screenshot: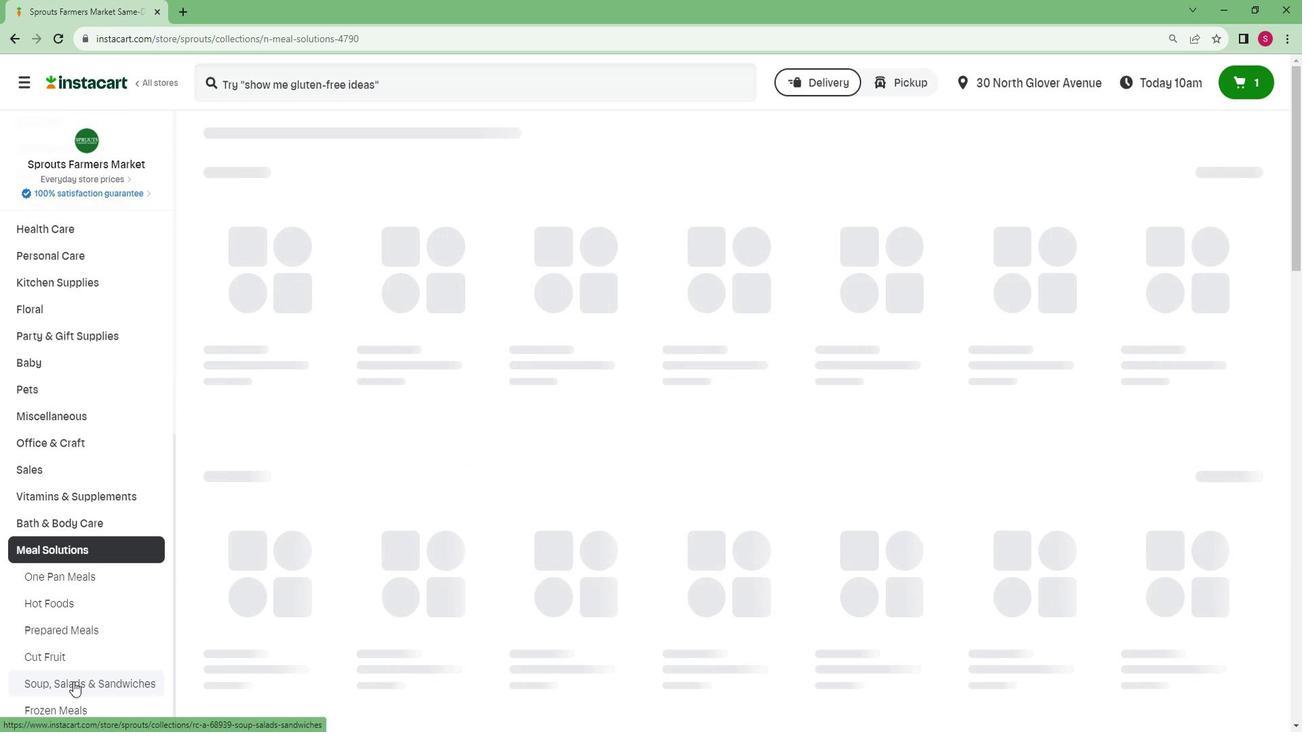 
Action: Mouse pressed left at (100, 683)
Screenshot: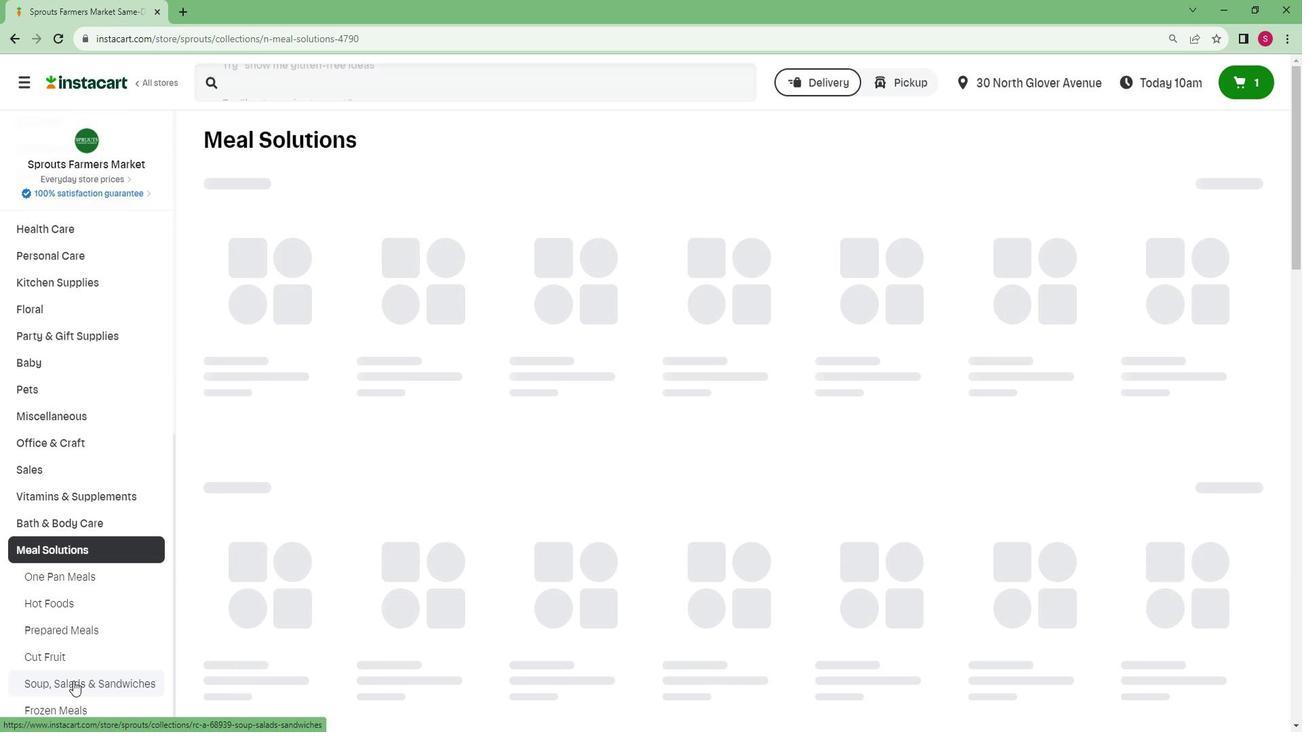 
Action: Mouse moved to (1188, 211)
Screenshot: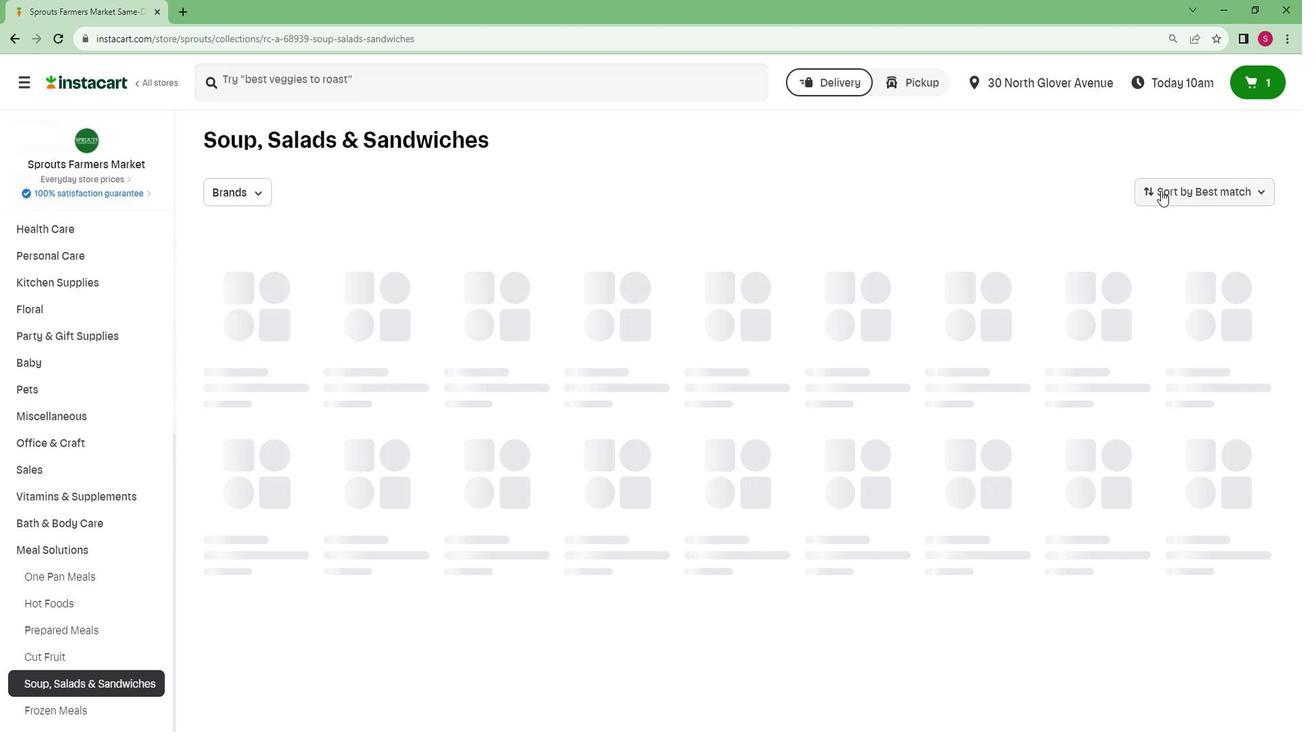 
Action: Mouse pressed left at (1188, 211)
Screenshot: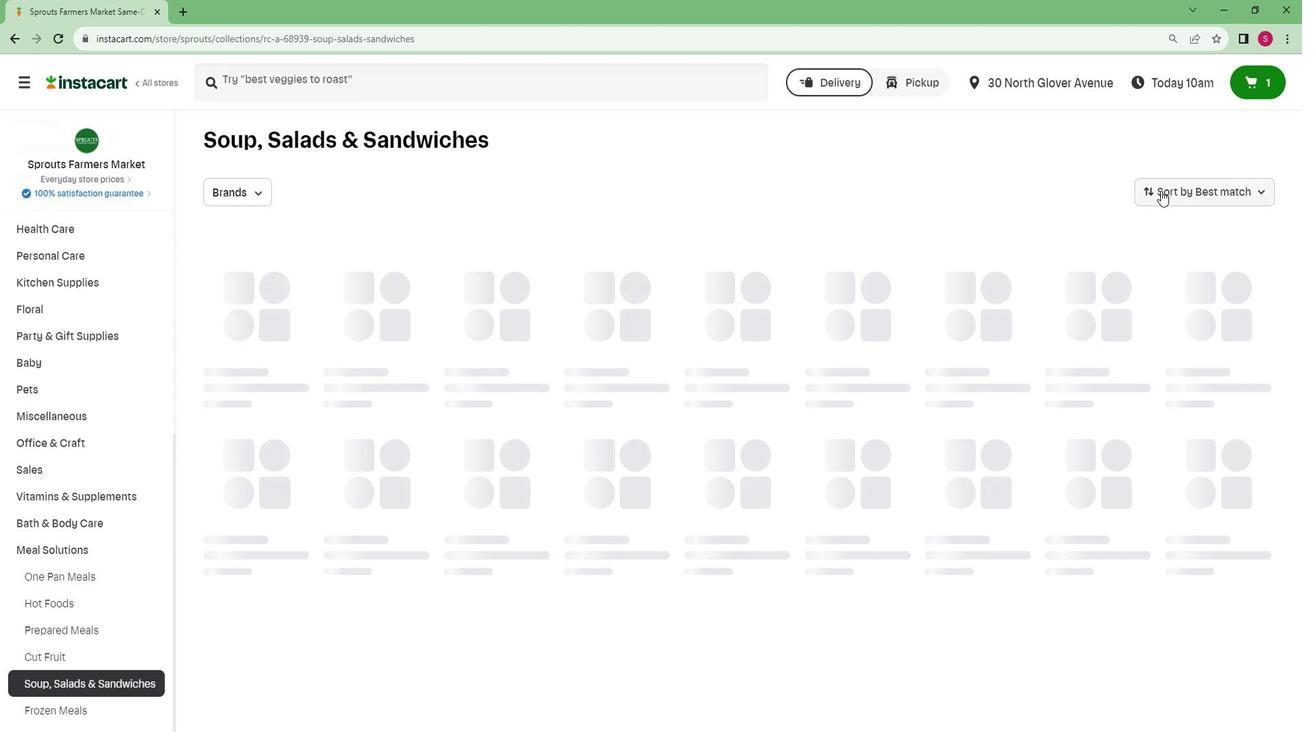 
Action: Mouse moved to (1179, 284)
Screenshot: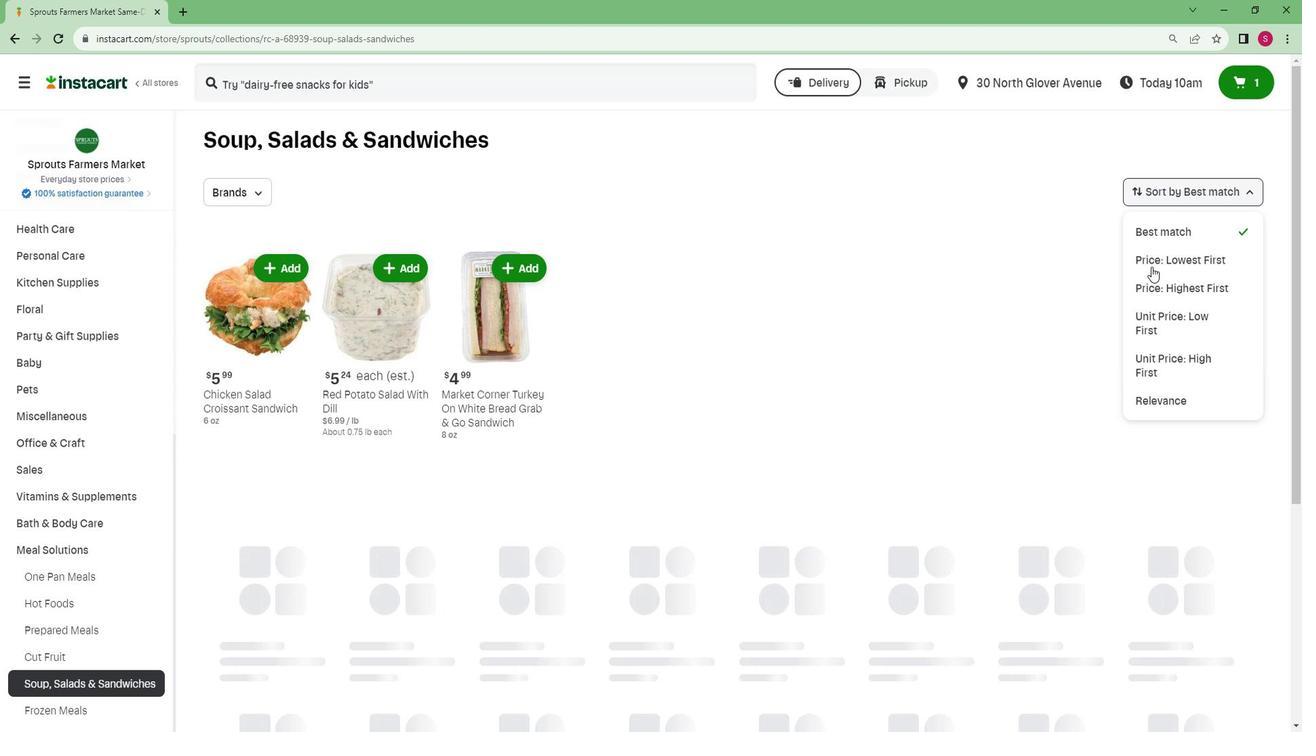 
Action: Mouse pressed left at (1179, 284)
Screenshot: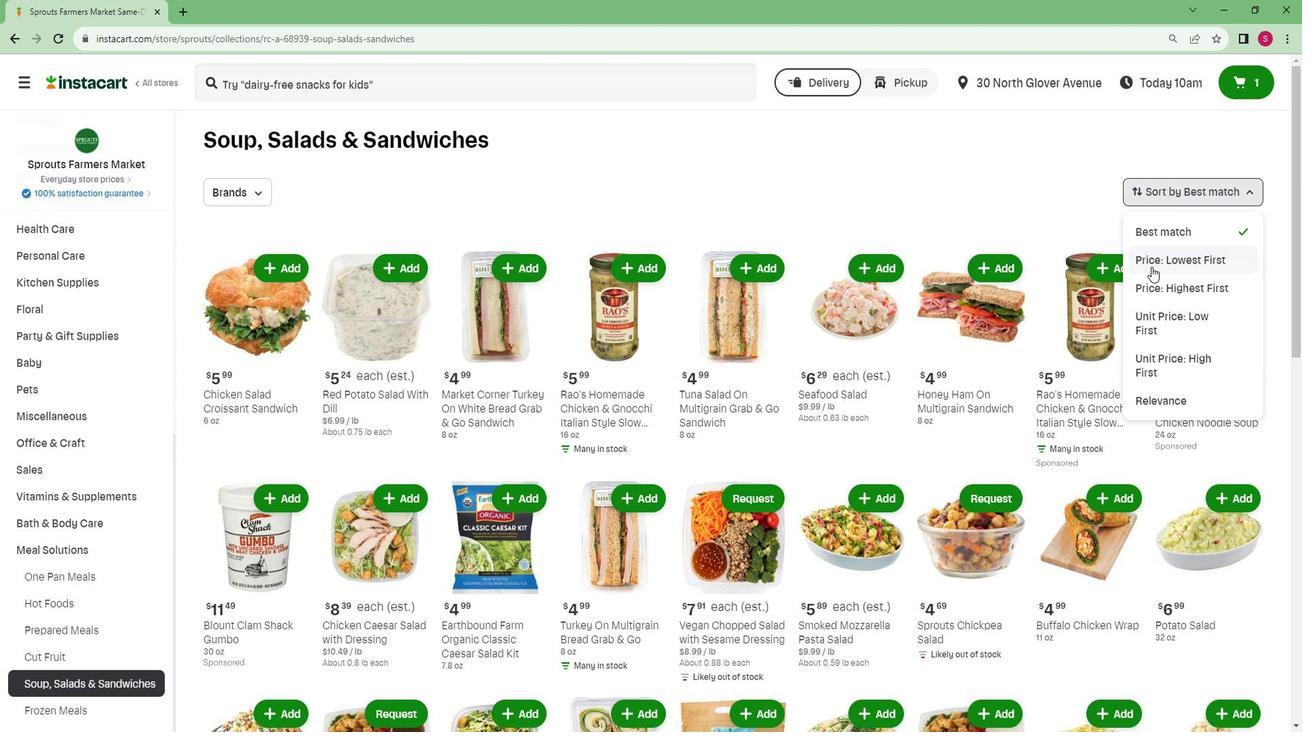 
Action: Mouse moved to (809, 312)
Screenshot: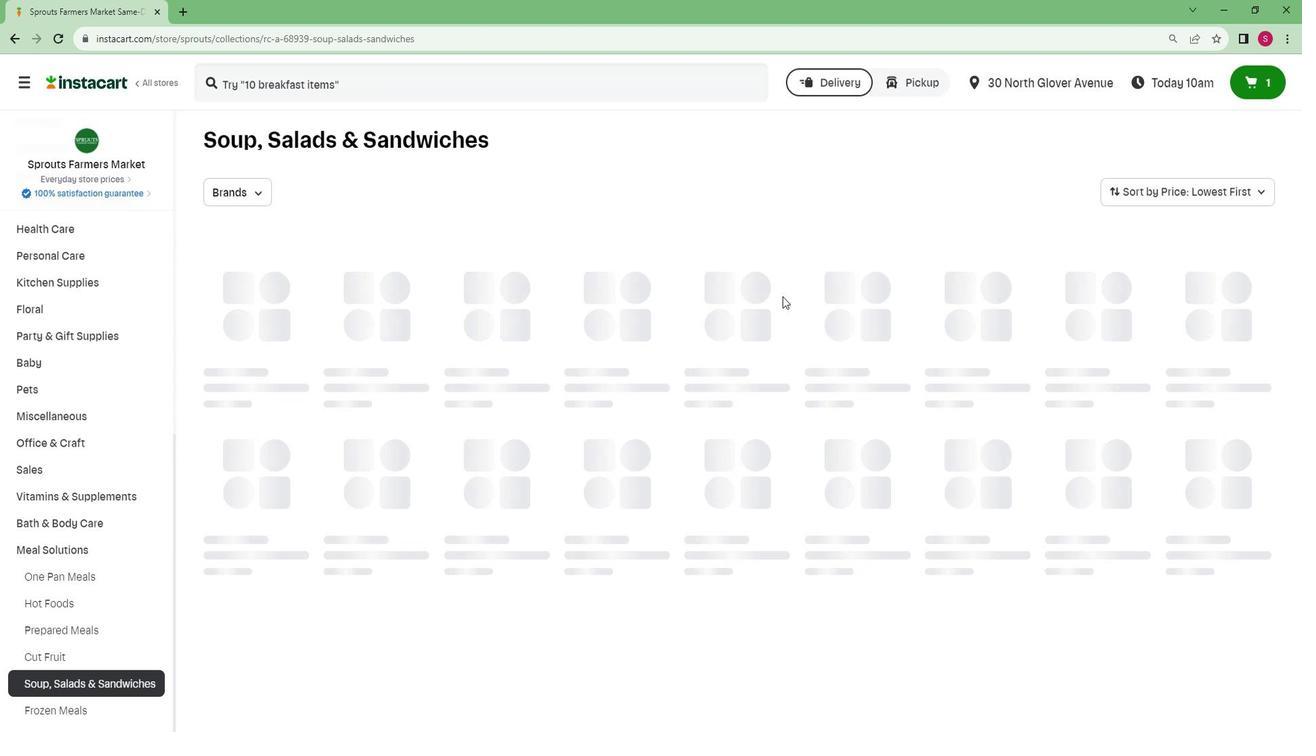 
